 Task: Create in the project Bullseye in Backlog an issue 'Upgrade the content delivery and caching mechanisms of a web application to improve content delivery speed and reliability', assign it to team member softage.4@softage.net and change the status to IN PROGRESS. Create in the project Bullseye in Backlog an issue 'Create a new online platform for online gardening courses with advanced gardening tools and community features', assign it to team member softage.1@softage.net and change the status to IN PROGRESS
Action: Mouse moved to (230, 67)
Screenshot: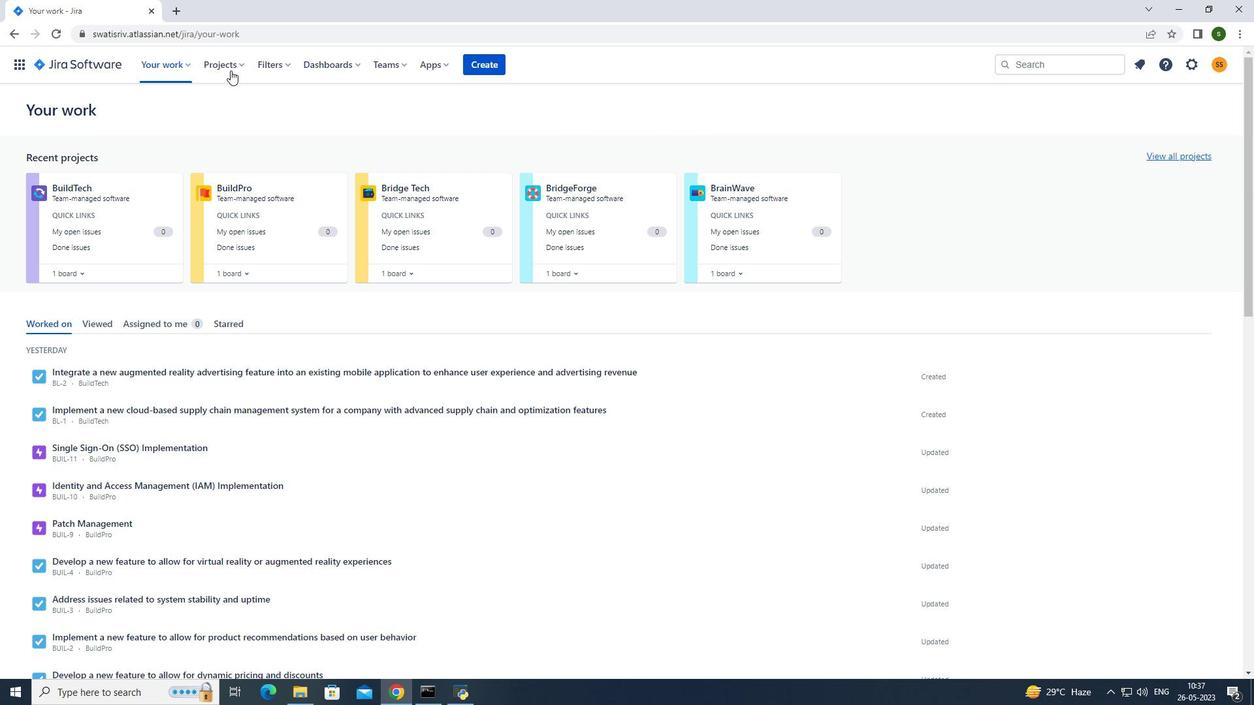 
Action: Mouse pressed left at (230, 67)
Screenshot: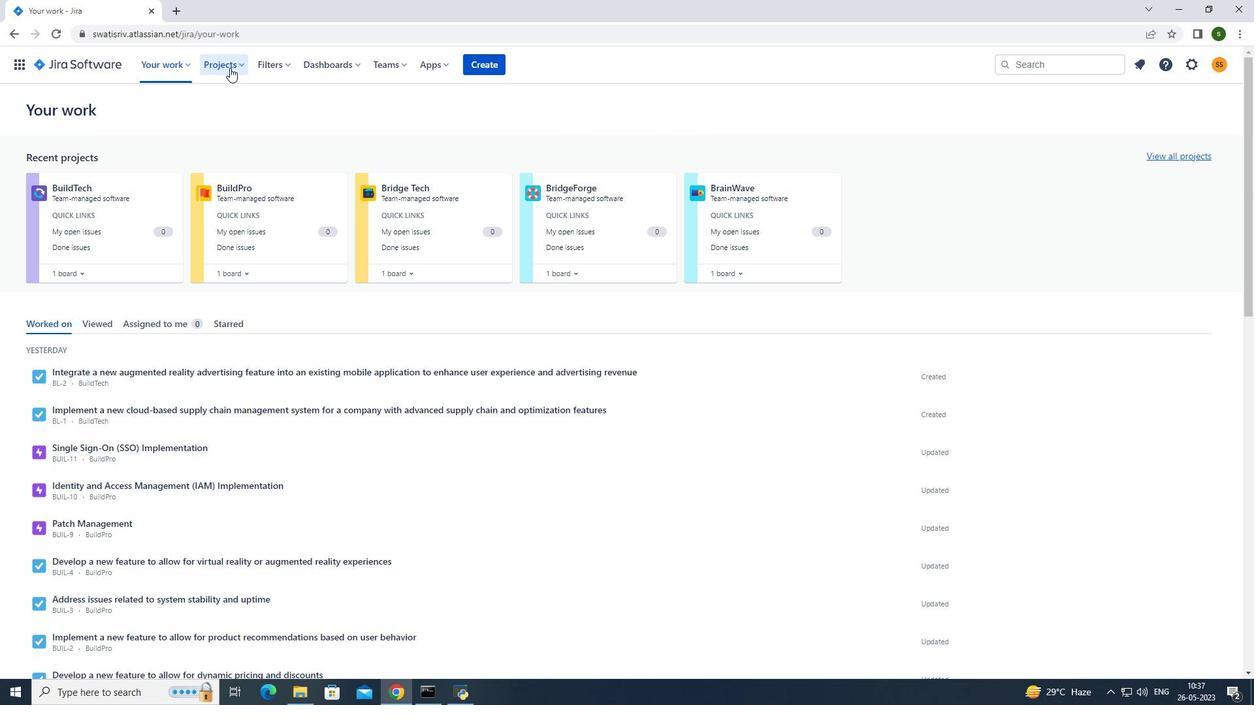 
Action: Mouse moved to (285, 126)
Screenshot: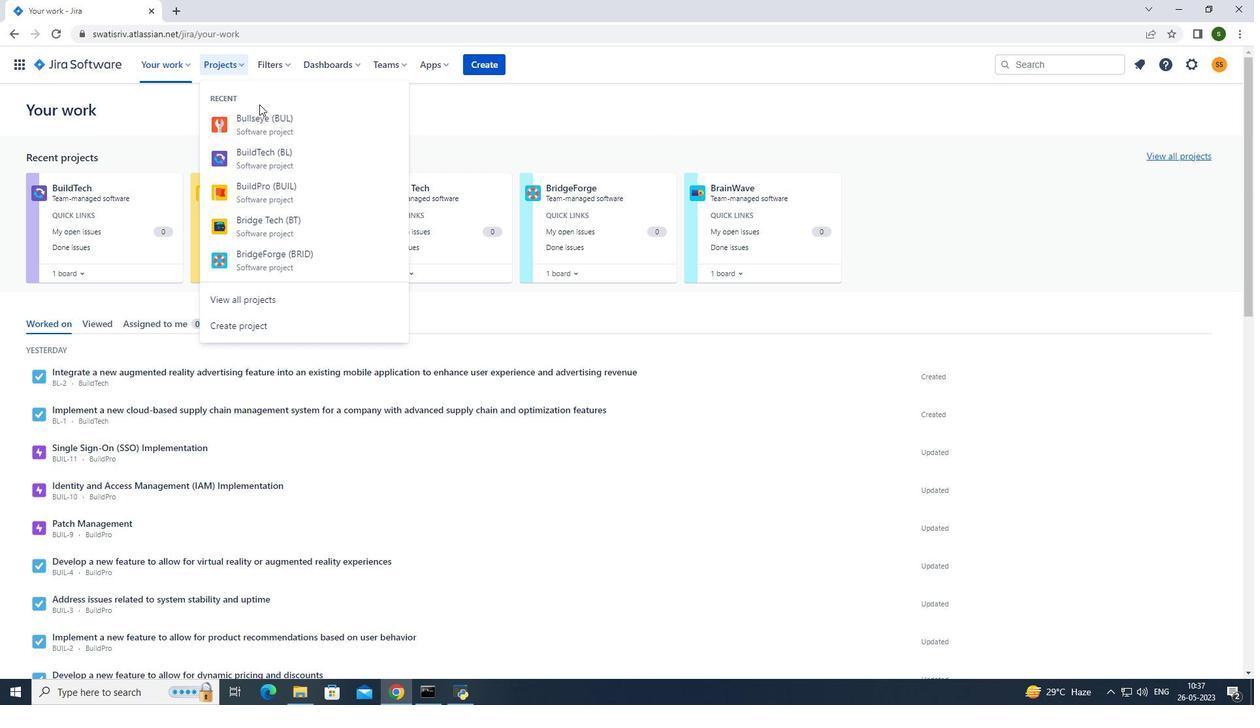 
Action: Mouse pressed left at (285, 126)
Screenshot: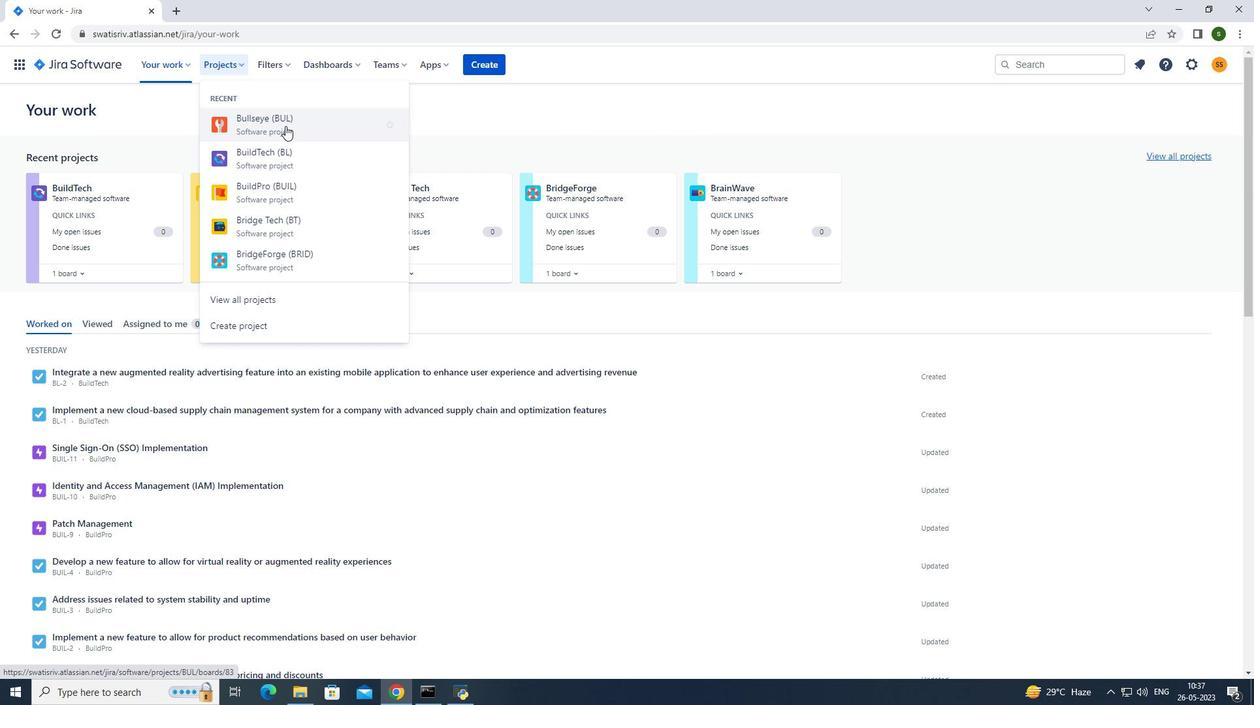 
Action: Mouse moved to (273, 445)
Screenshot: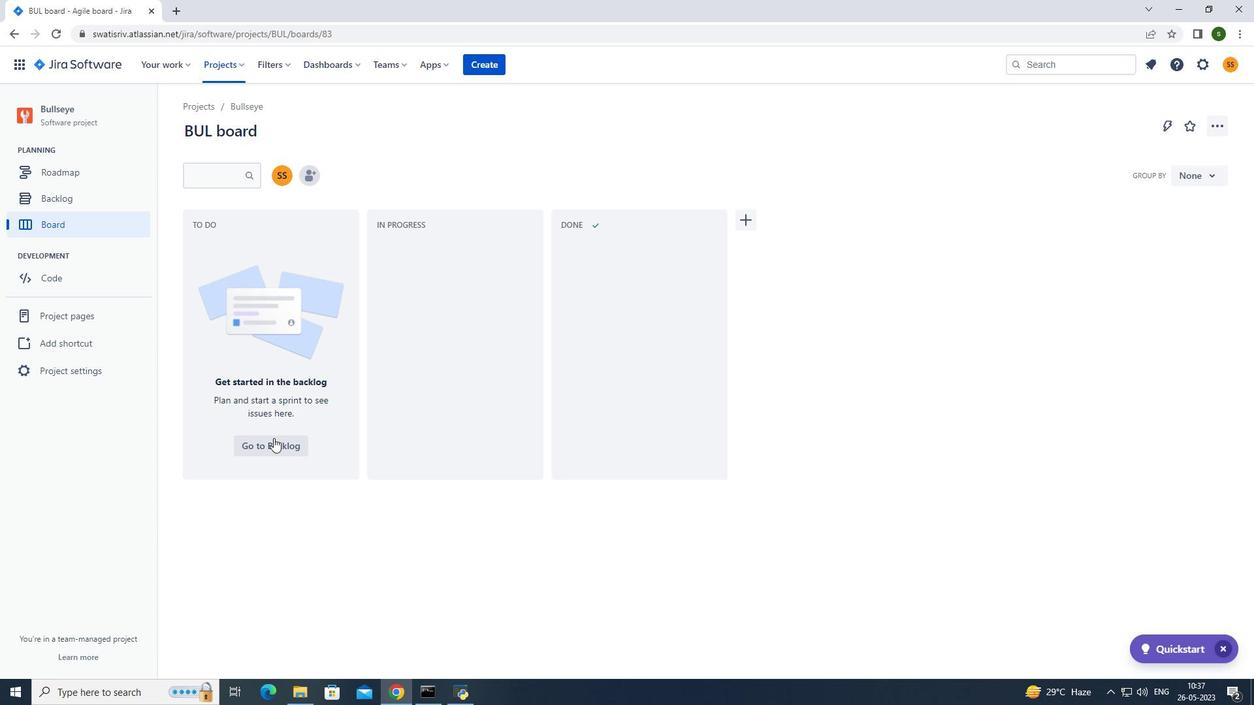 
Action: Mouse pressed left at (273, 445)
Screenshot: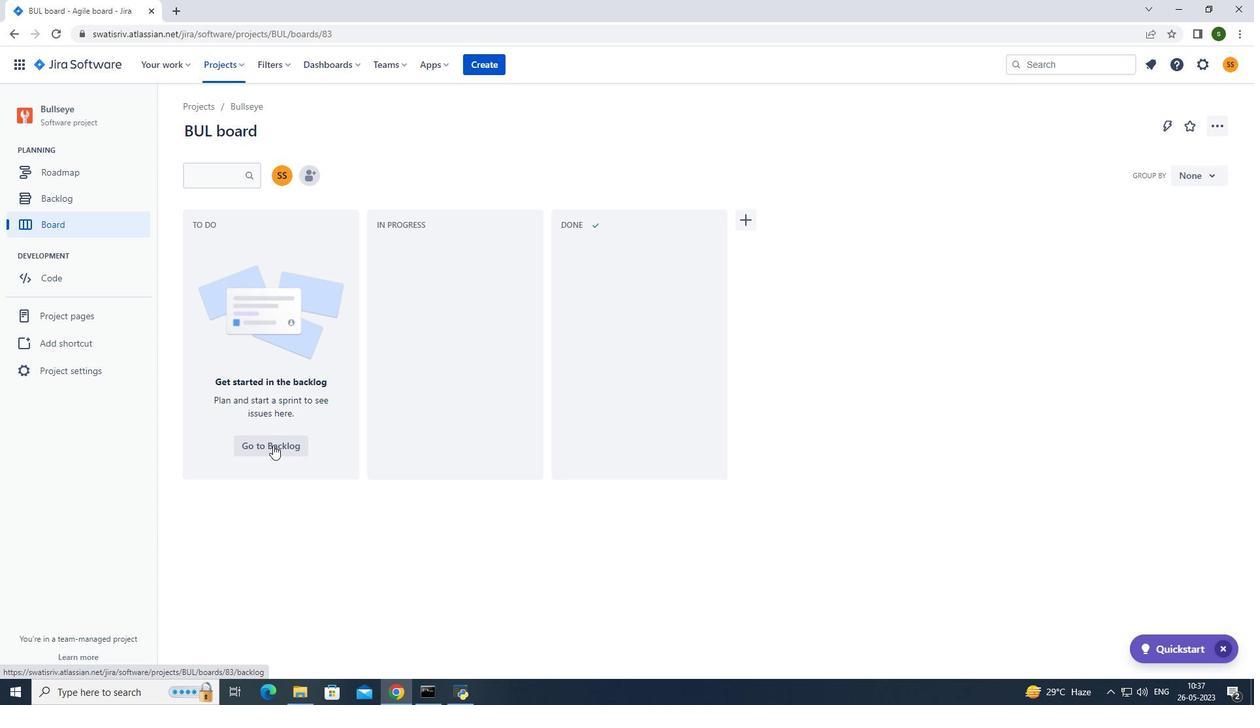 
Action: Mouse moved to (229, 288)
Screenshot: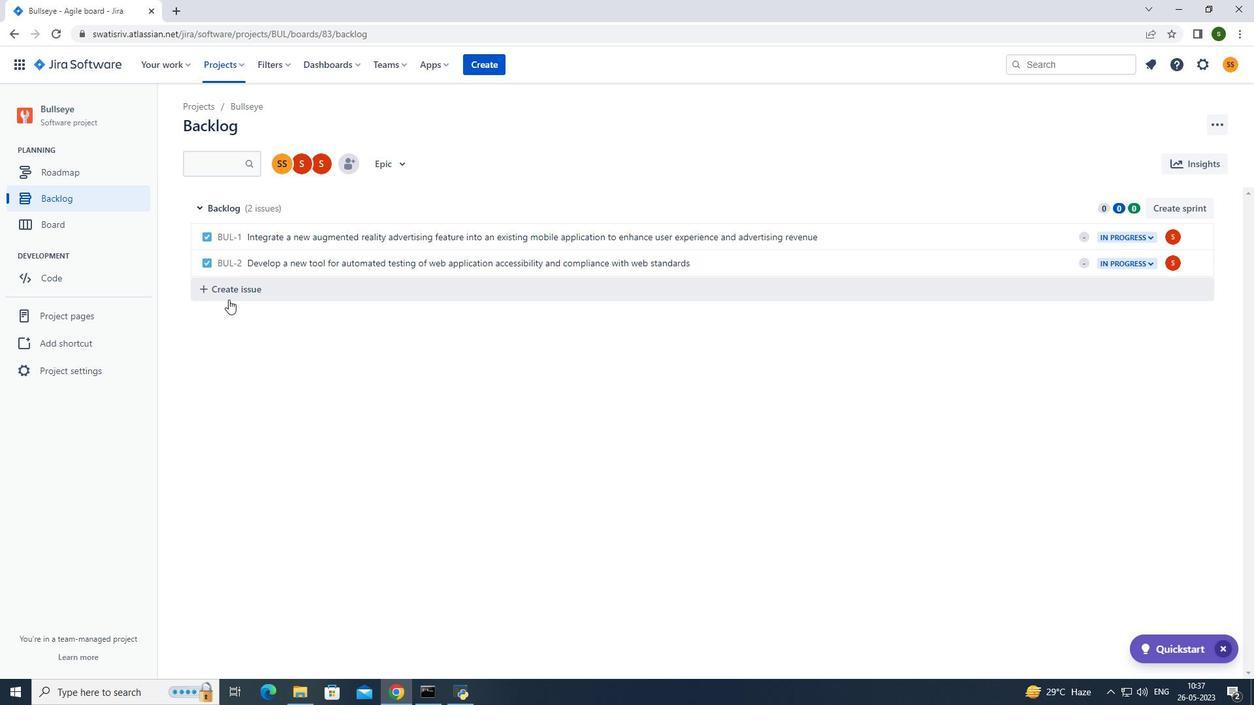 
Action: Mouse pressed left at (229, 288)
Screenshot: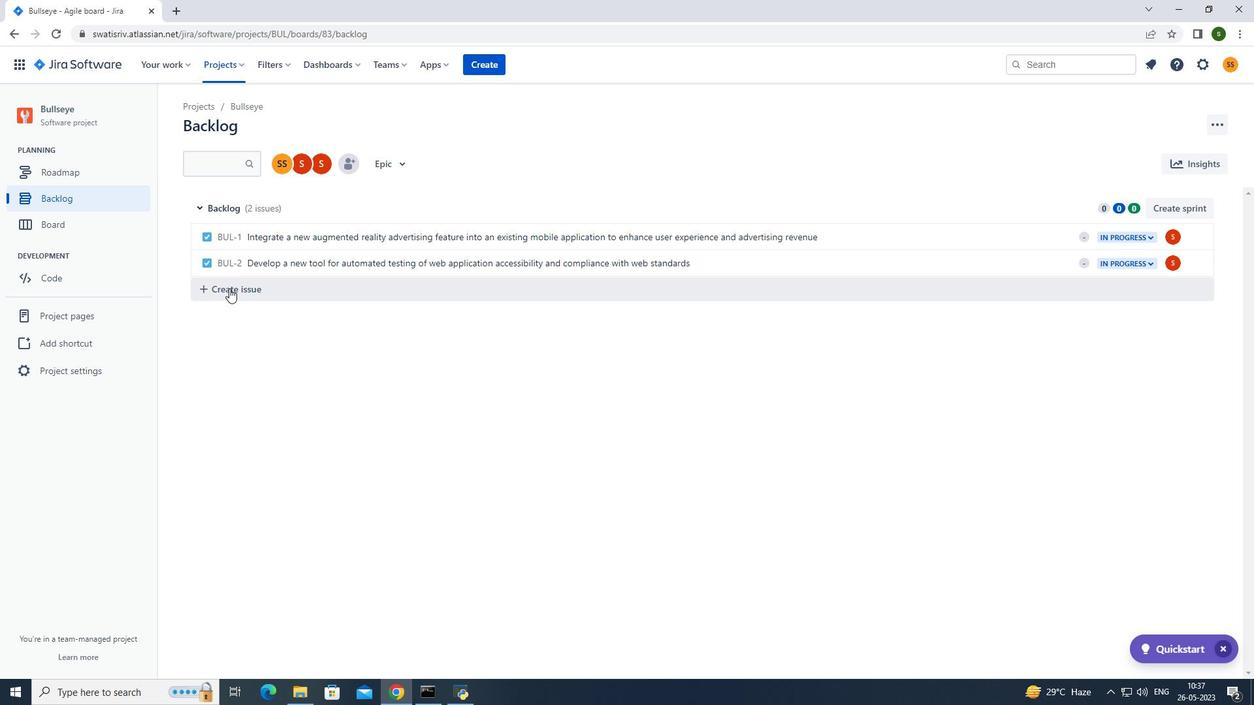 
Action: Mouse moved to (269, 288)
Screenshot: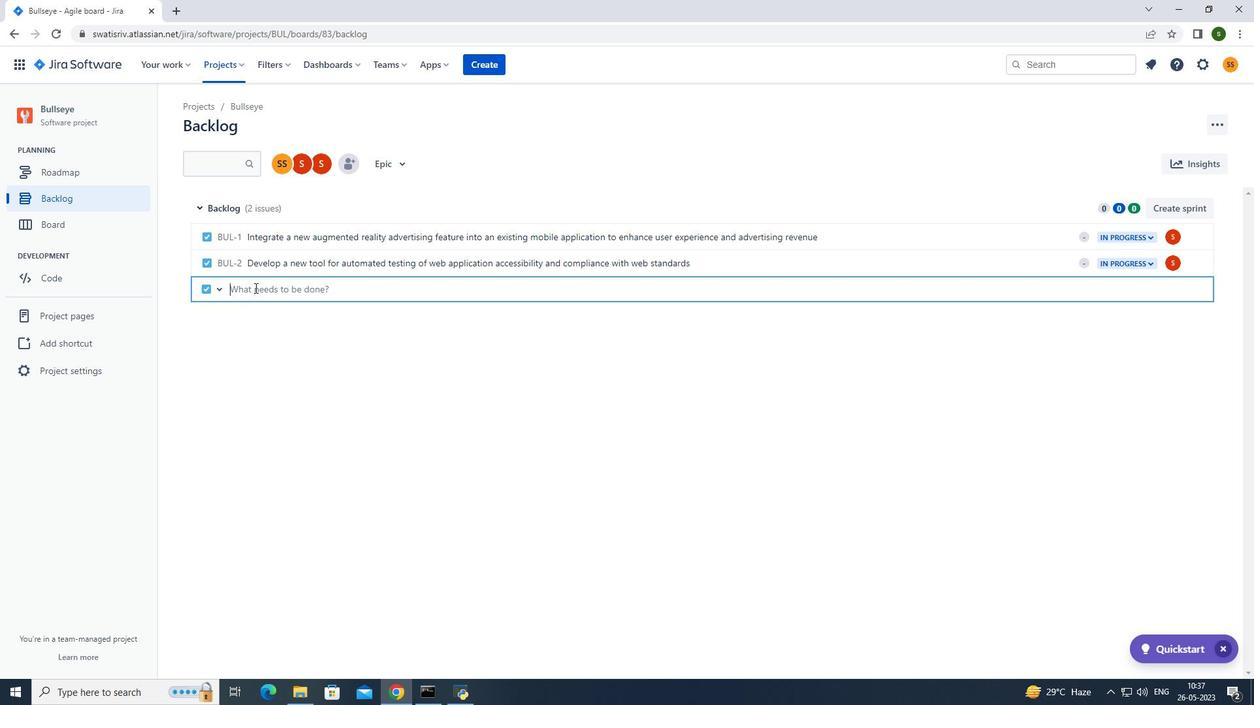 
Action: Key pressed <Key.caps_lock>U<Key.caps_lock>pgrade<Key.space>the<Key.space>content<Key.space>delivery<Key.space>and<Key.space>caching<Key.space>mechanisms<Key.space>of<Key.space>a<Key.space>web<Key.space>application<Key.space>to<Key.space>improve<Key.space>content<Key.space>delivery<Key.space>speed<Key.space>and<Key.space>reliability<Key.enter>
Screenshot: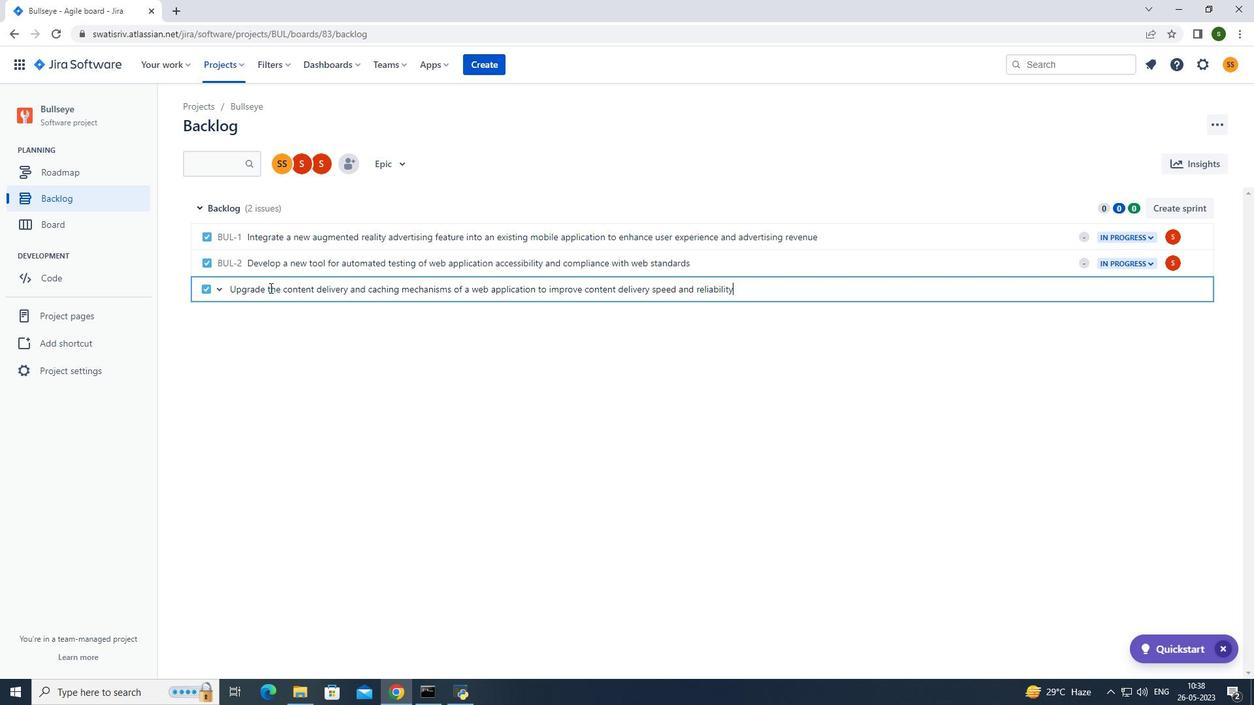 
Action: Mouse moved to (1167, 287)
Screenshot: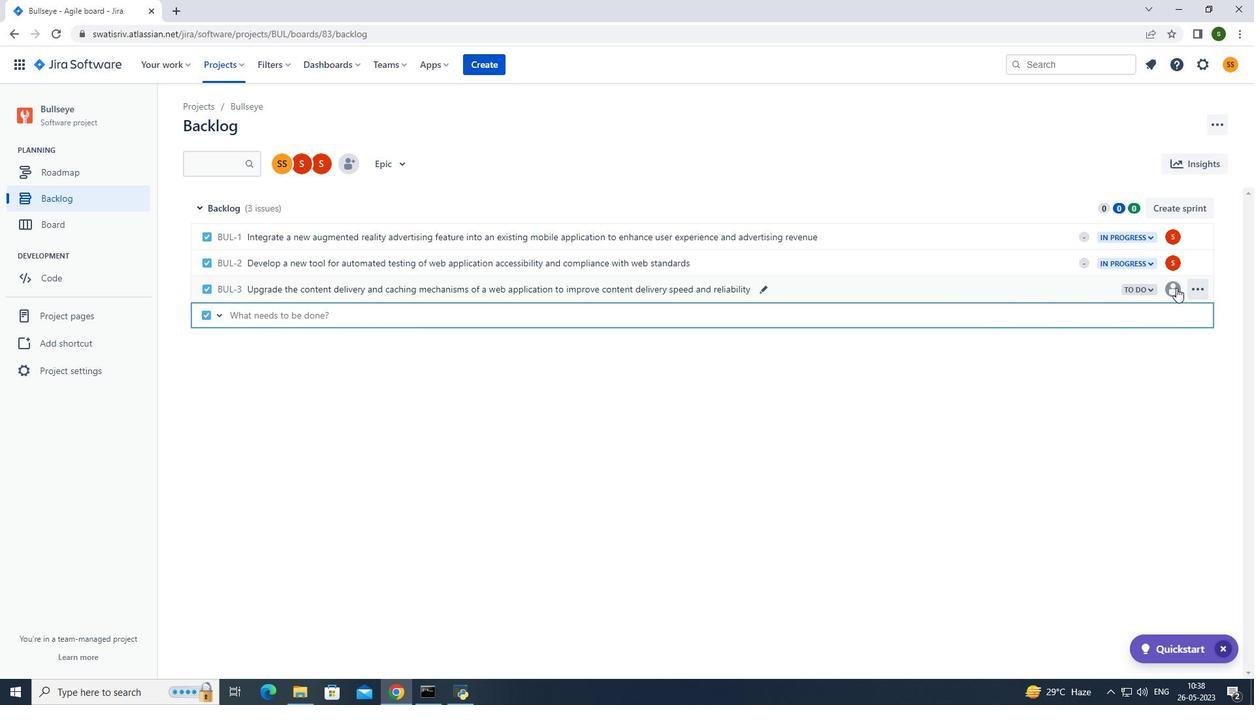 
Action: Mouse pressed left at (1167, 287)
Screenshot: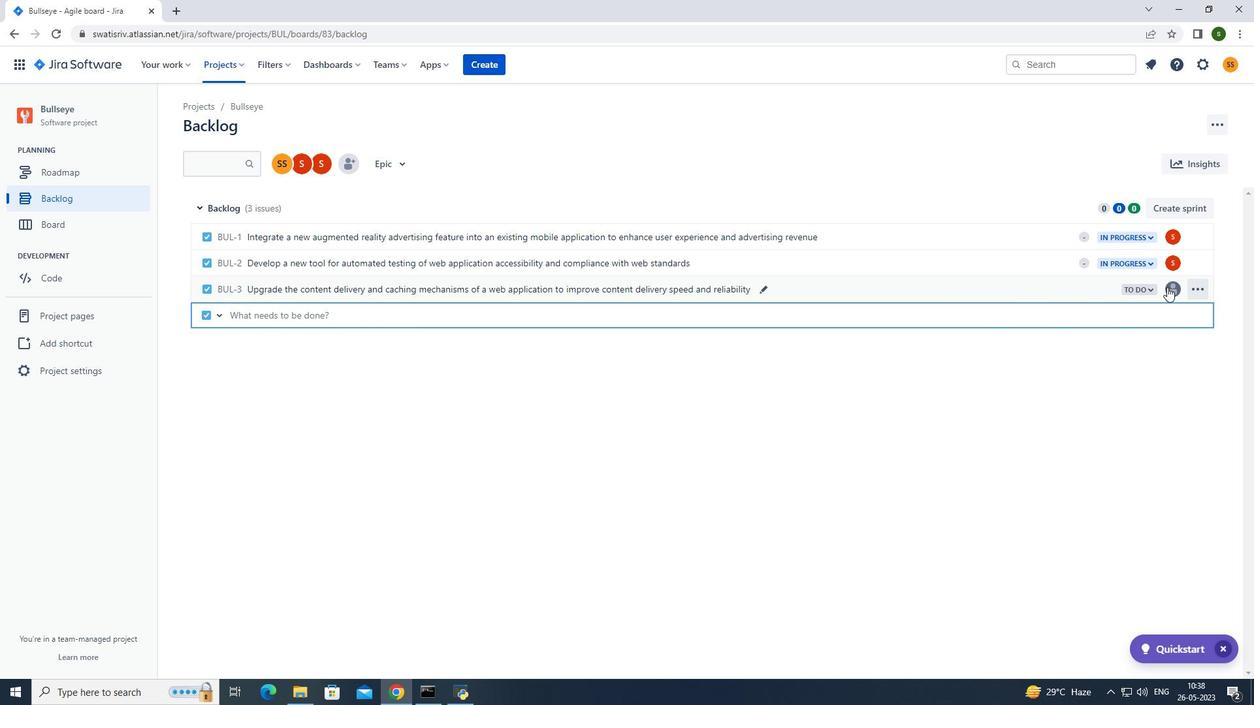 
Action: Mouse moved to (1068, 315)
Screenshot: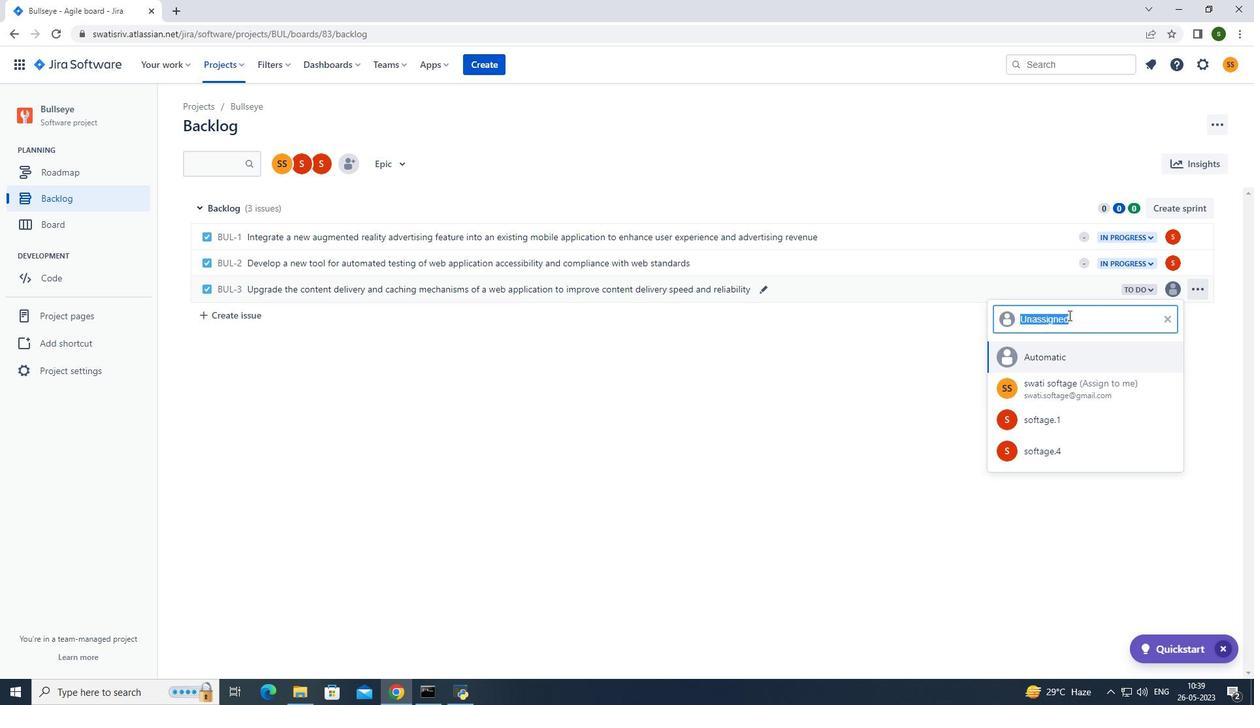 
Action: Key pressed softage.4<Key.shift>@softage.net
Screenshot: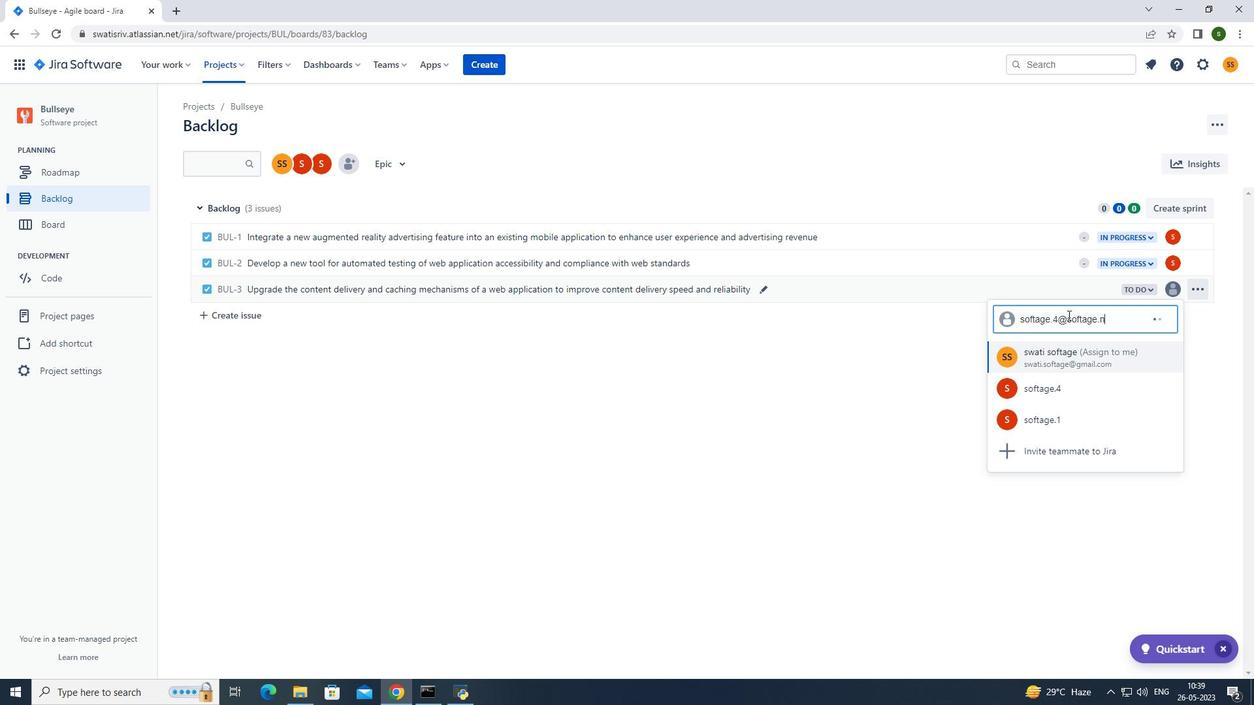 
Action: Mouse moved to (1084, 360)
Screenshot: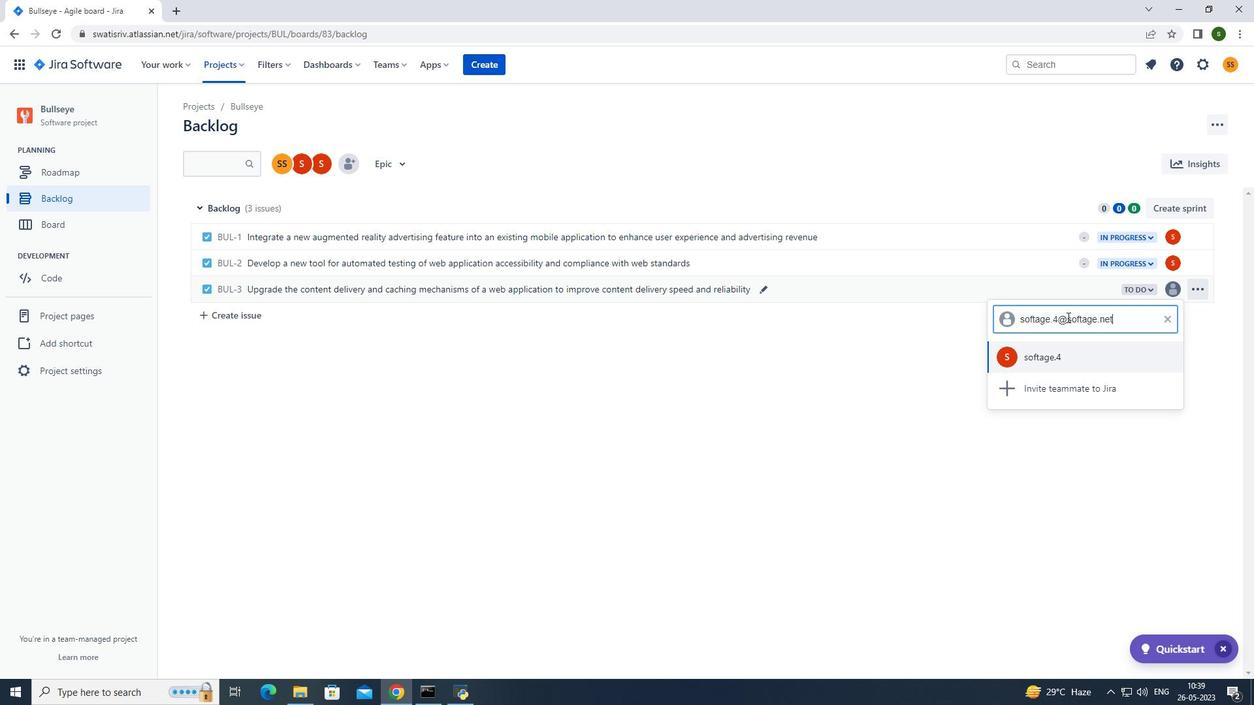 
Action: Mouse pressed left at (1084, 360)
Screenshot: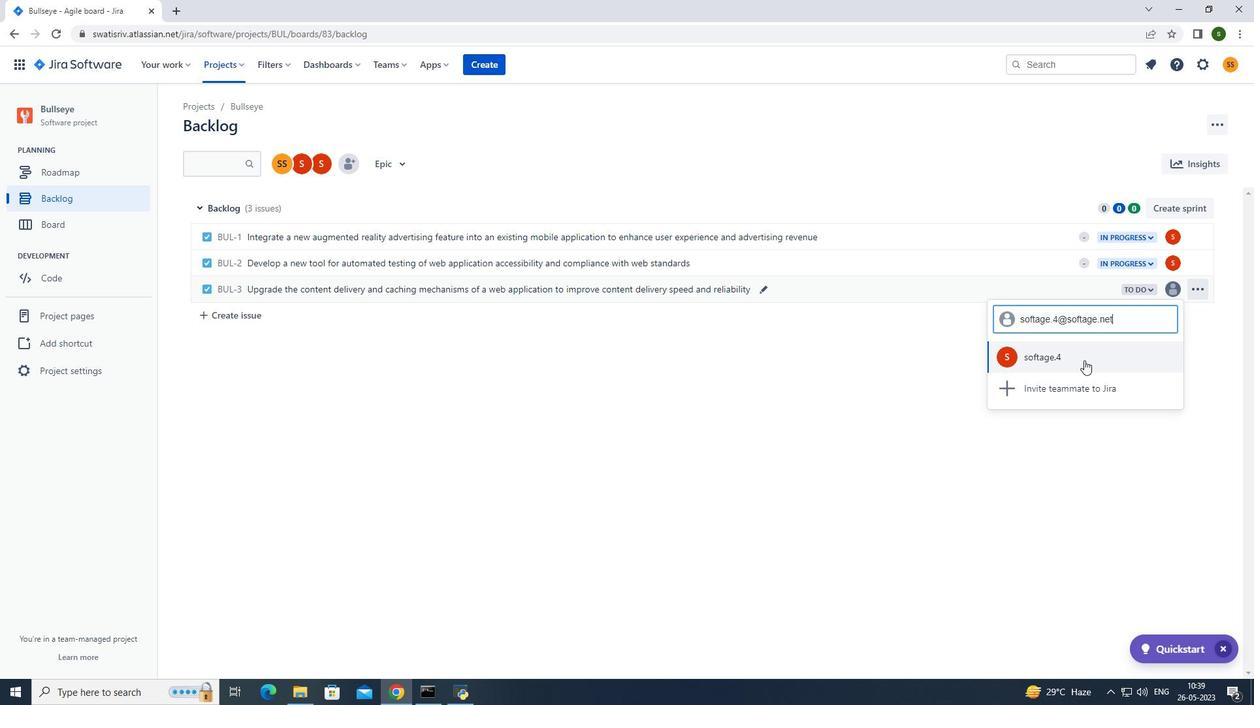 
Action: Mouse moved to (238, 66)
Screenshot: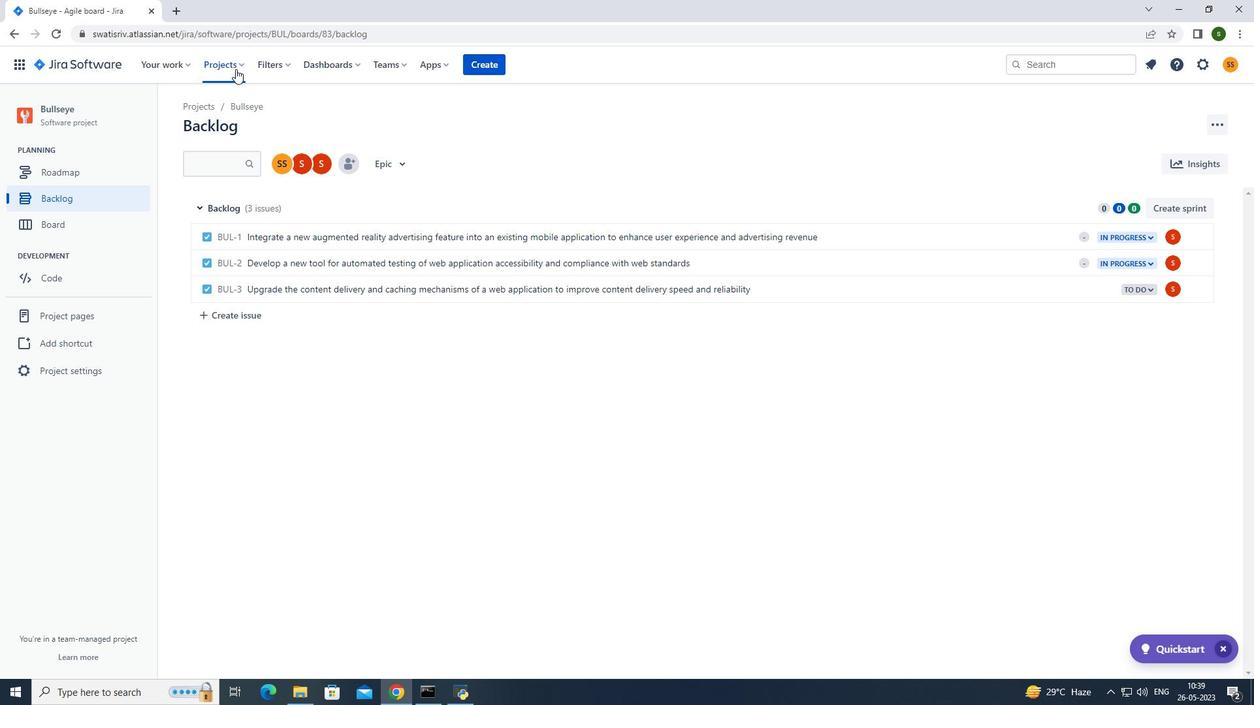 
Action: Mouse pressed left at (238, 66)
Screenshot: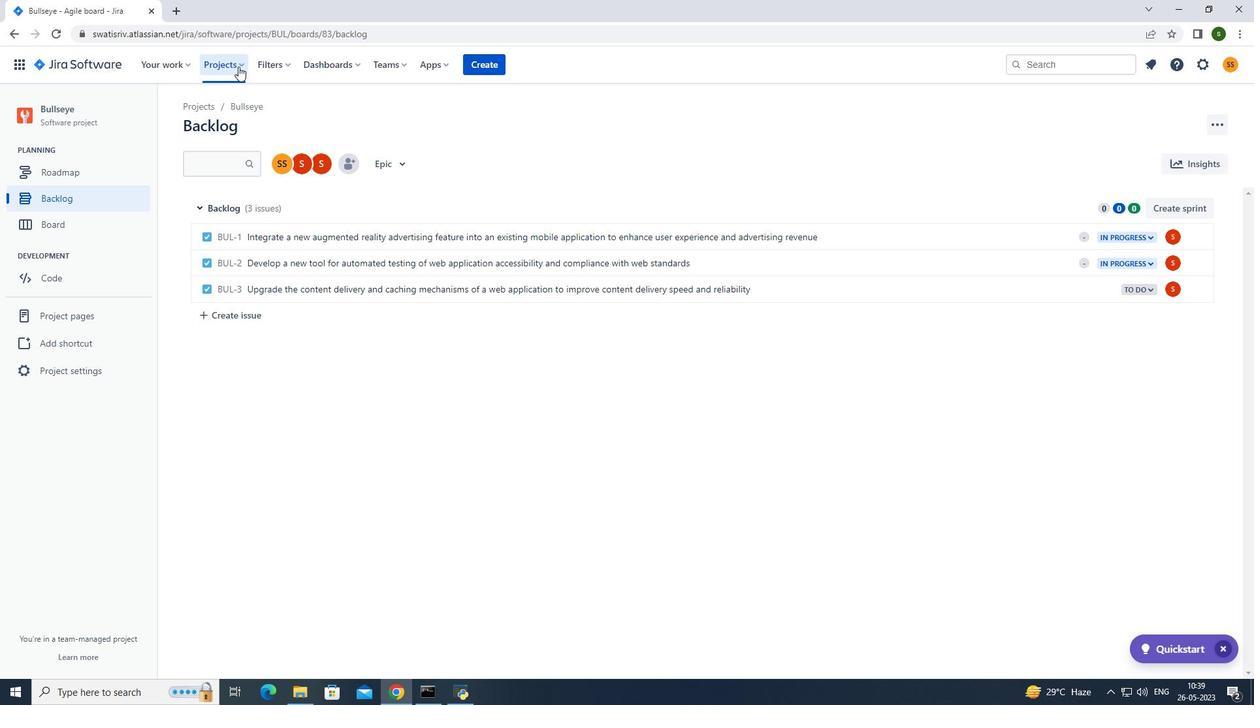 
Action: Mouse moved to (255, 121)
Screenshot: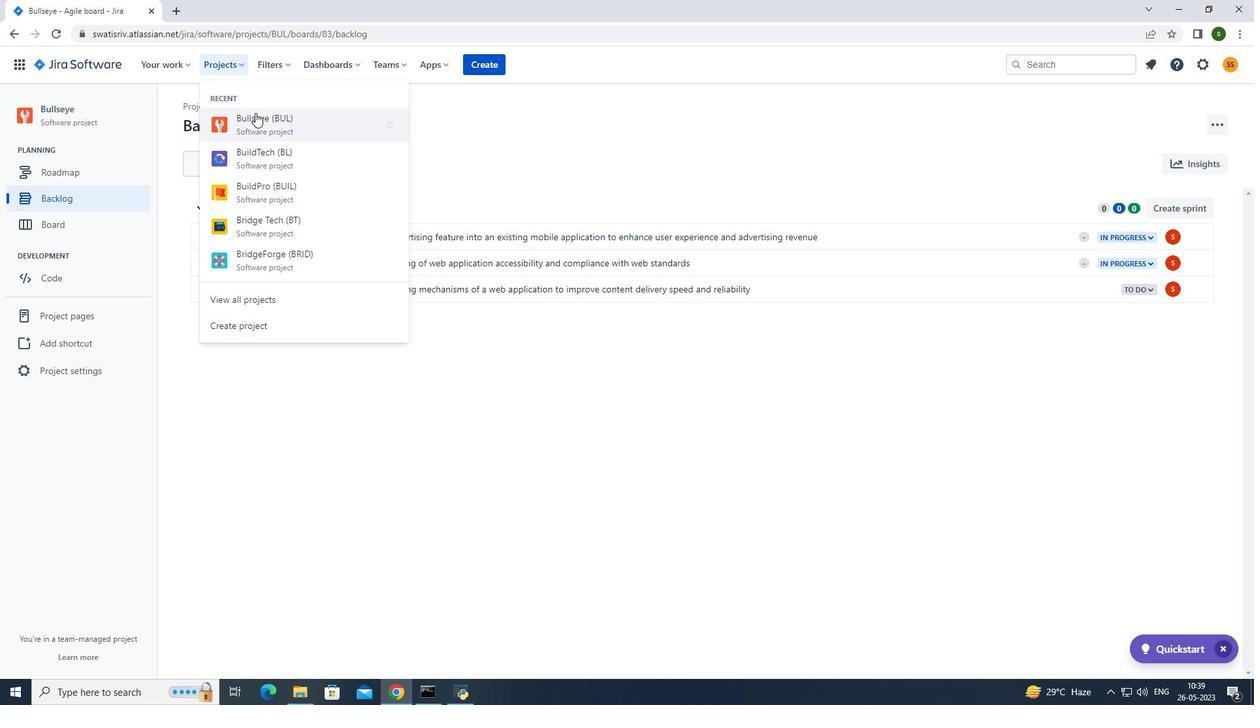 
Action: Mouse pressed left at (255, 121)
Screenshot: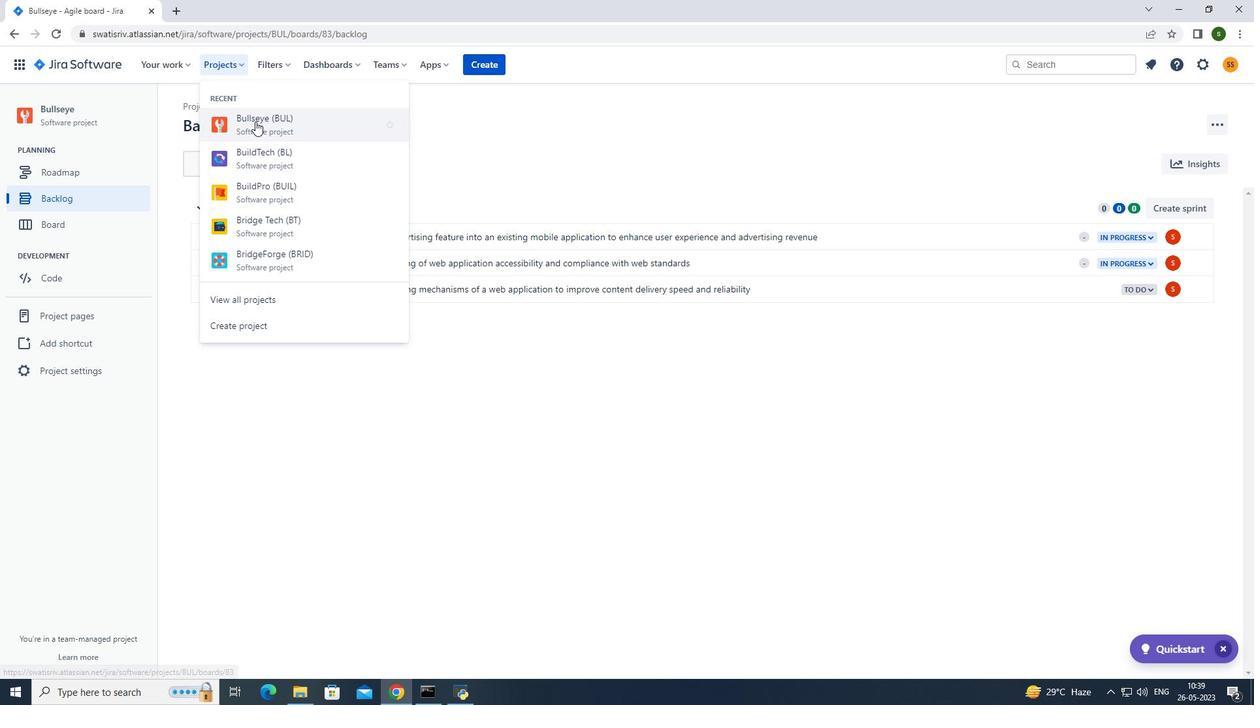 
Action: Mouse moved to (119, 192)
Screenshot: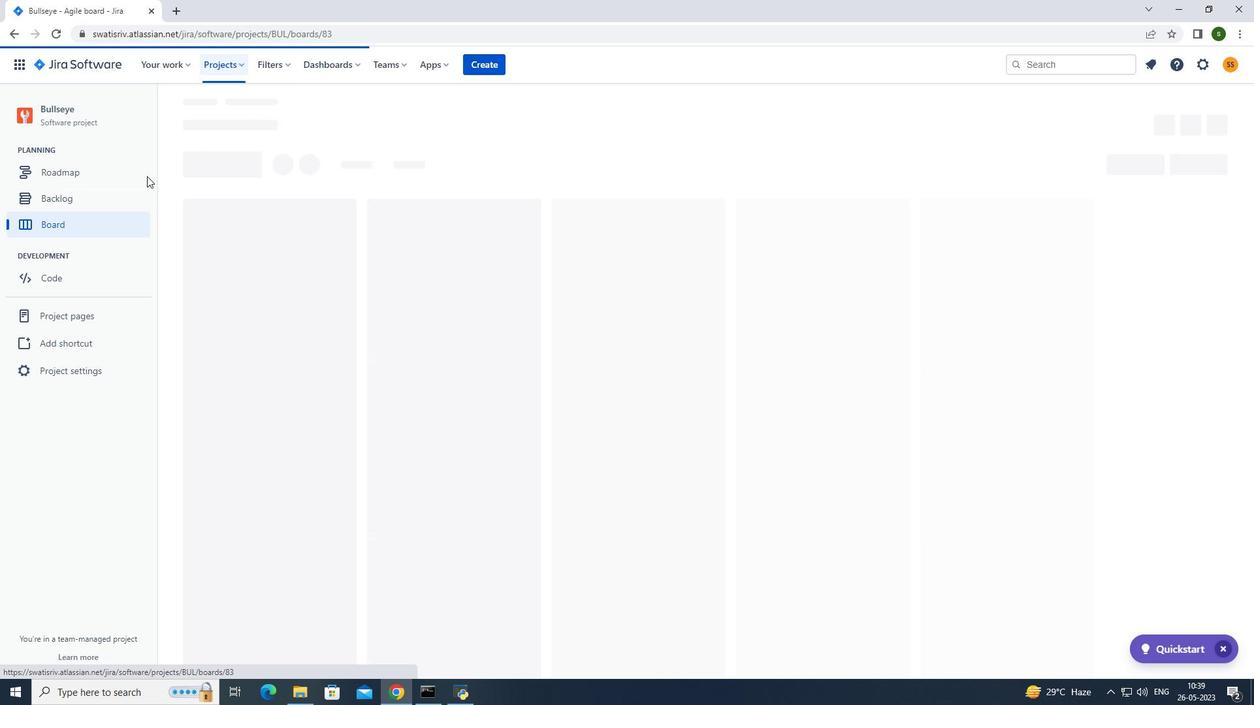 
Action: Mouse pressed left at (119, 192)
Screenshot: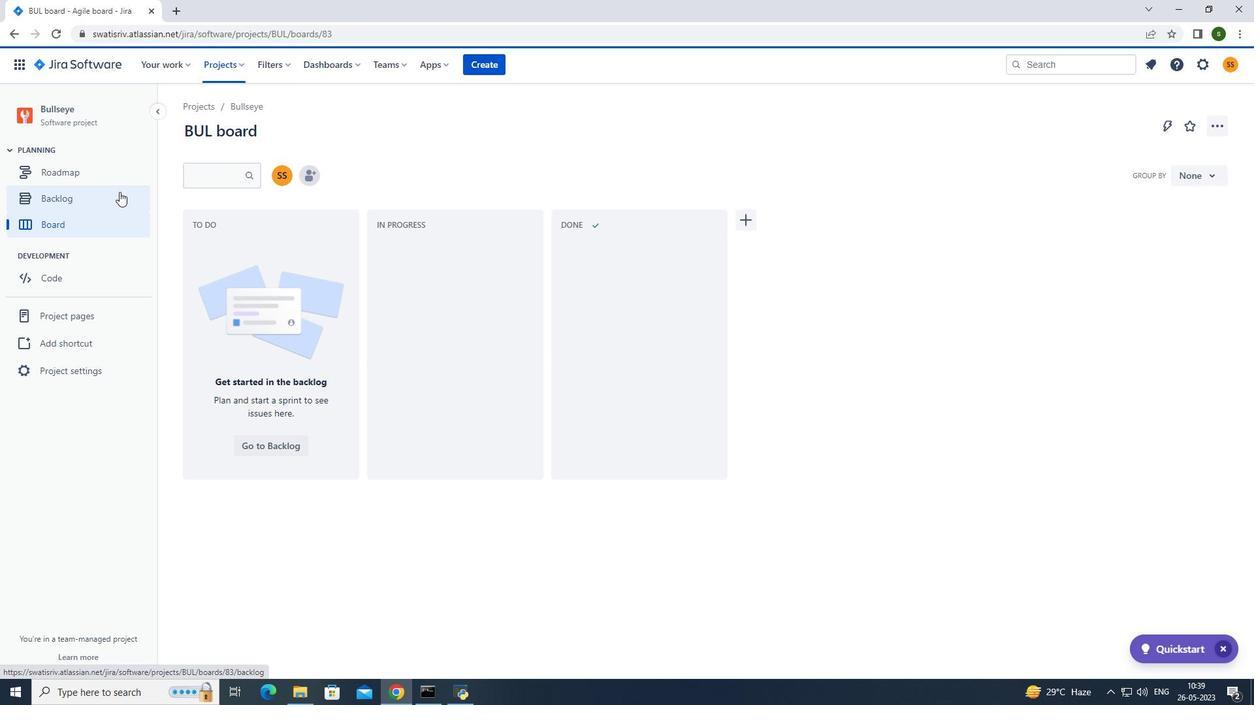 
Action: Mouse moved to (256, 319)
Screenshot: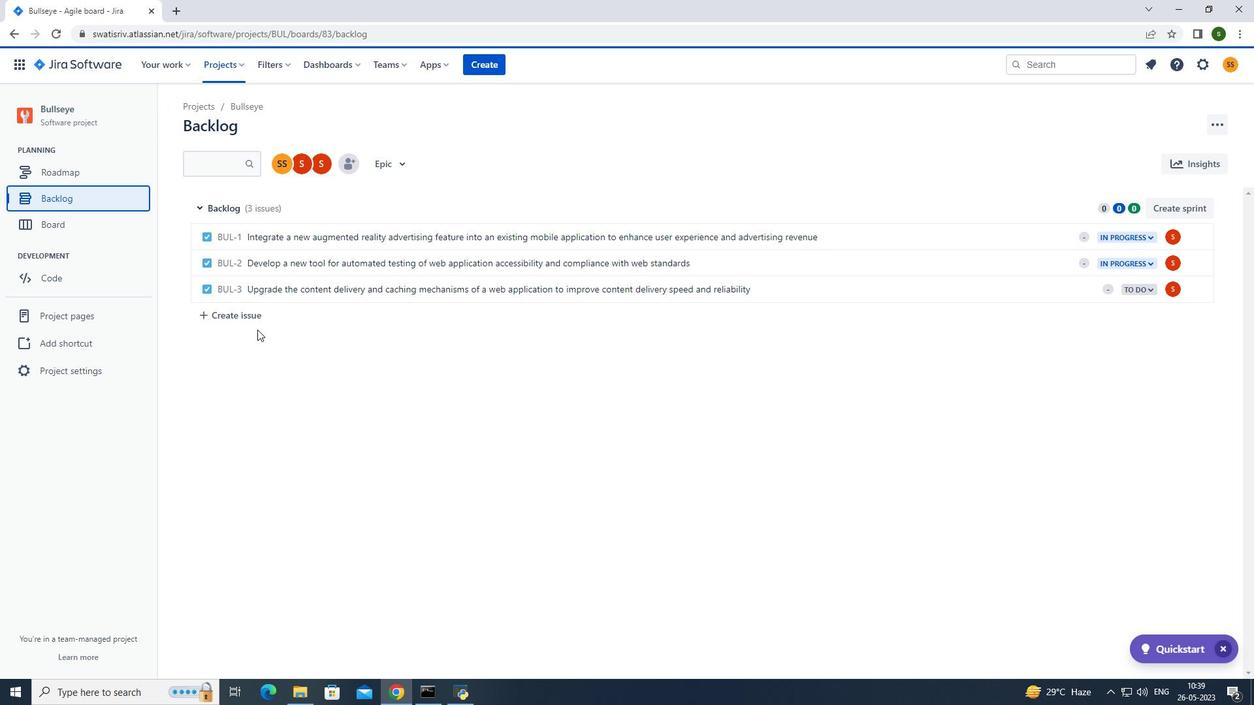 
Action: Mouse pressed left at (256, 319)
Screenshot: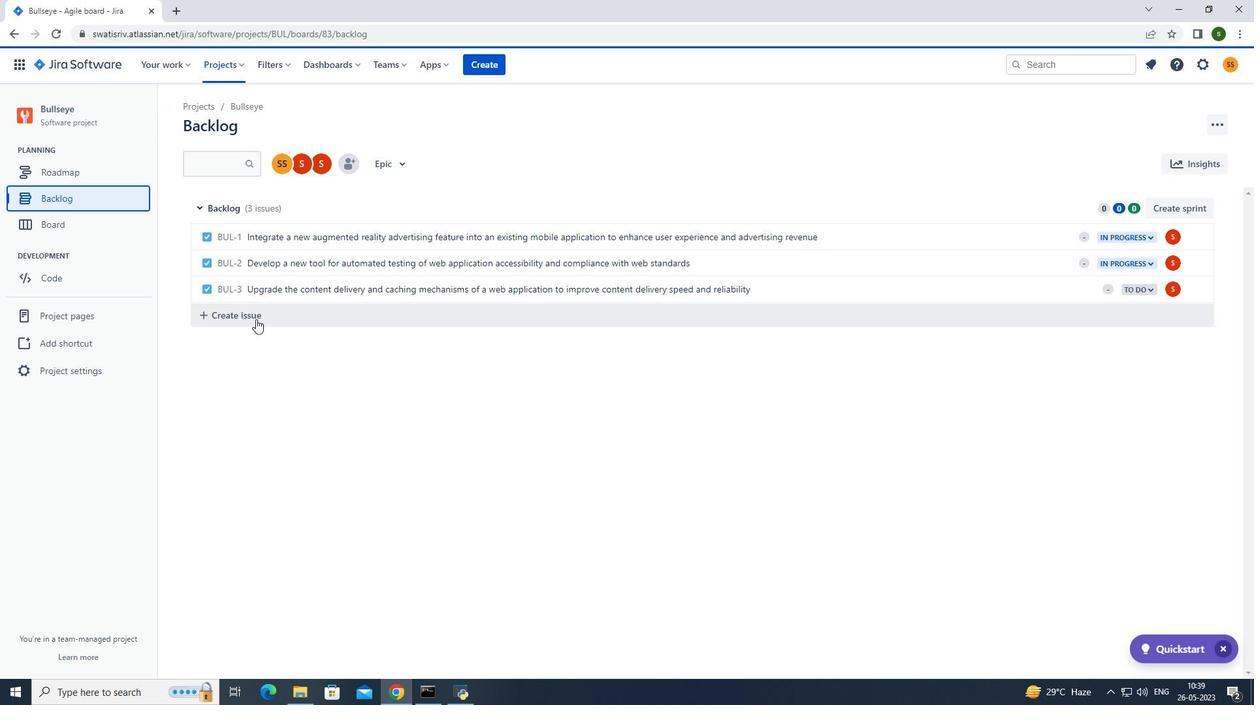 
Action: Mouse moved to (298, 317)
Screenshot: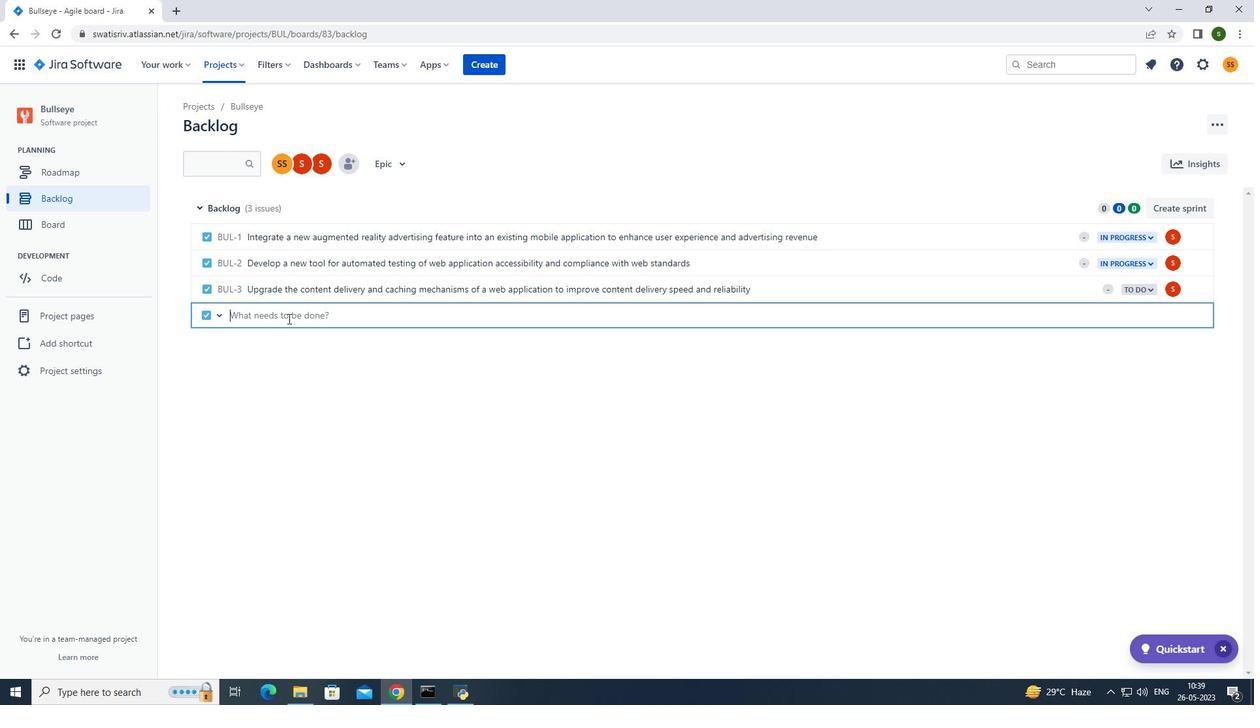 
Action: Mouse pressed left at (298, 317)
Screenshot: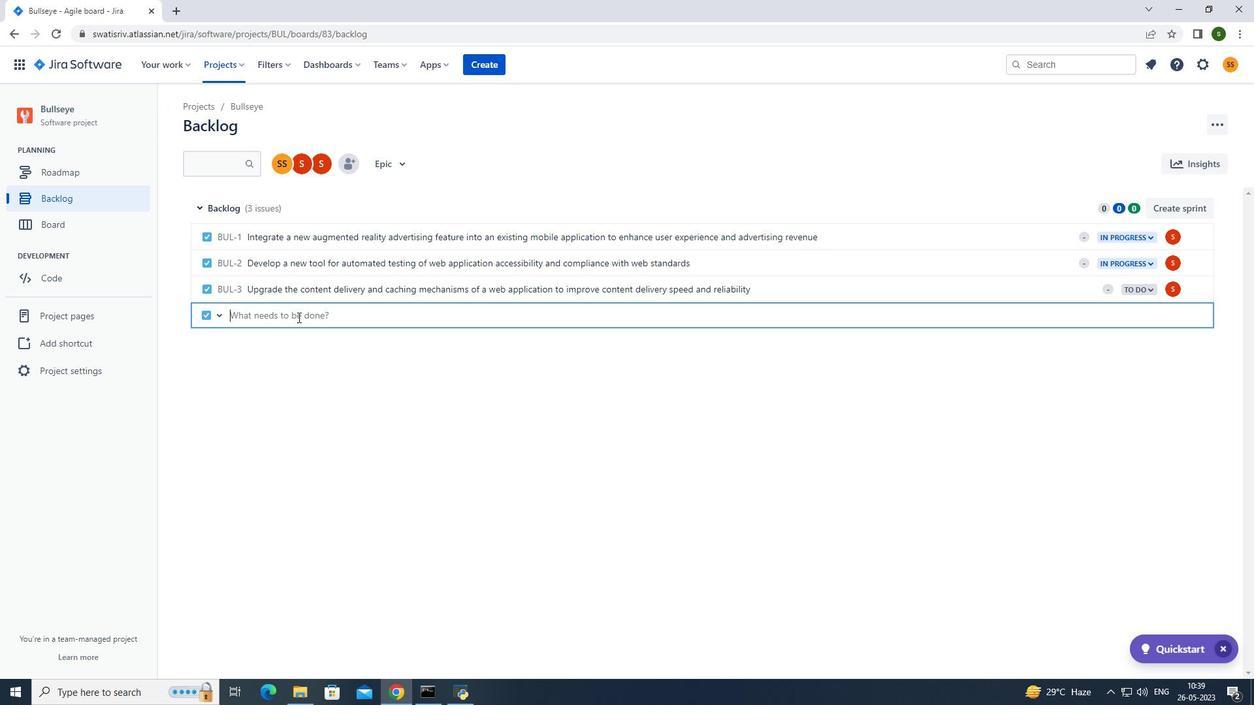 
Action: Mouse moved to (295, 318)
Screenshot: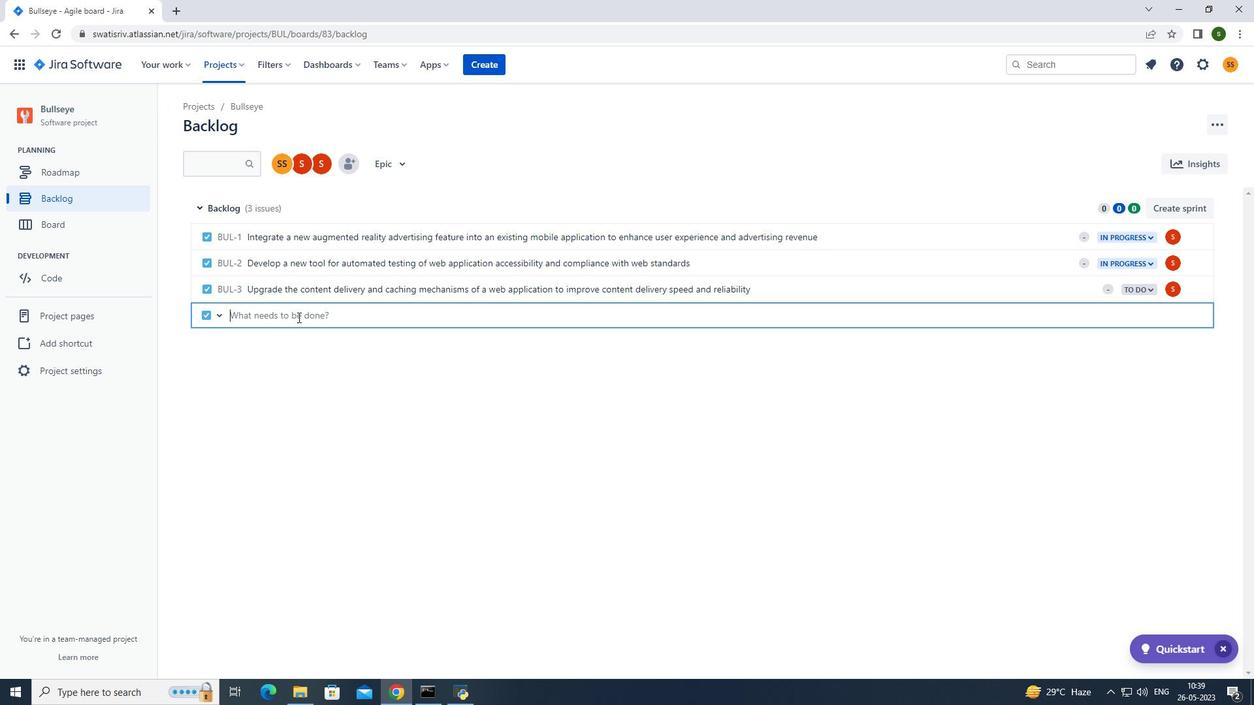 
Action: Key pressed <Key.caps_lock>C<Key.caps_lock>reate<Key.space>a<Key.space>new<Key.space>online<Key.space>platform<Key.space>for<Key.space>online<Key.space>gardening<Key.space>courses<Key.space>with<Key.space>advanced<Key.space>gardening<Key.space>tools<Key.space>and<Key.space>community<Key.space>features<Key.enter>
Screenshot: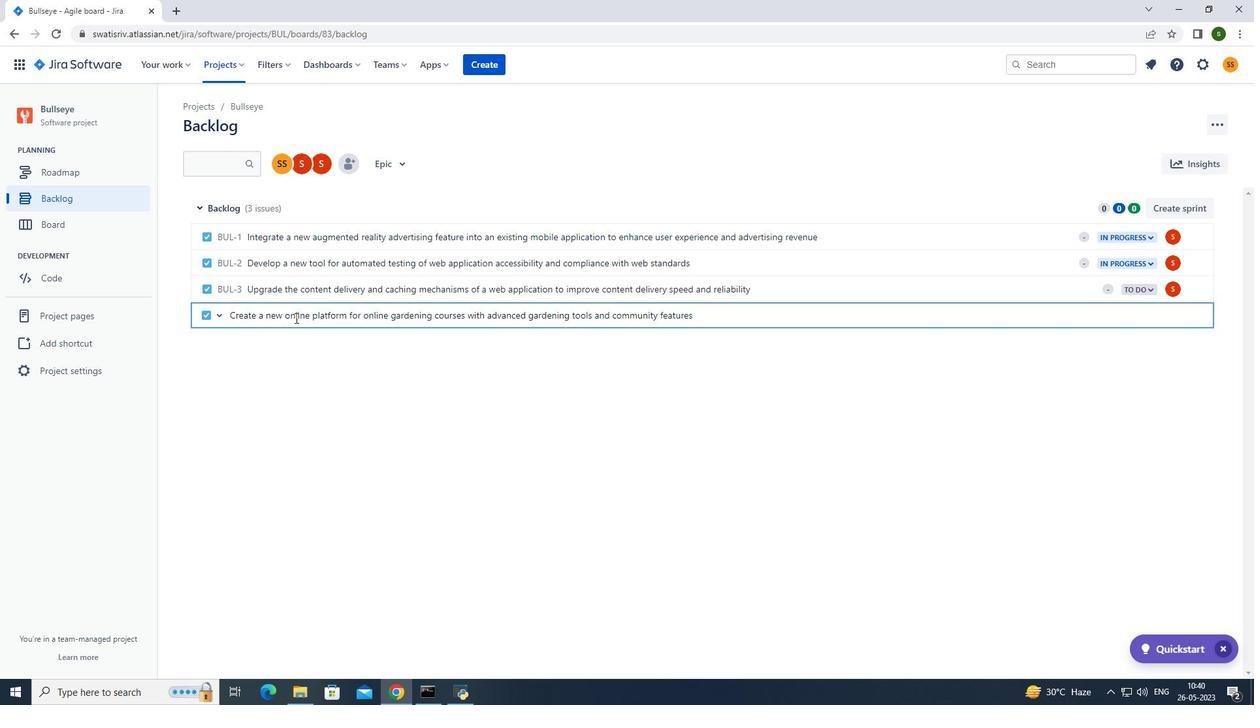 
Action: Mouse moved to (1170, 311)
Screenshot: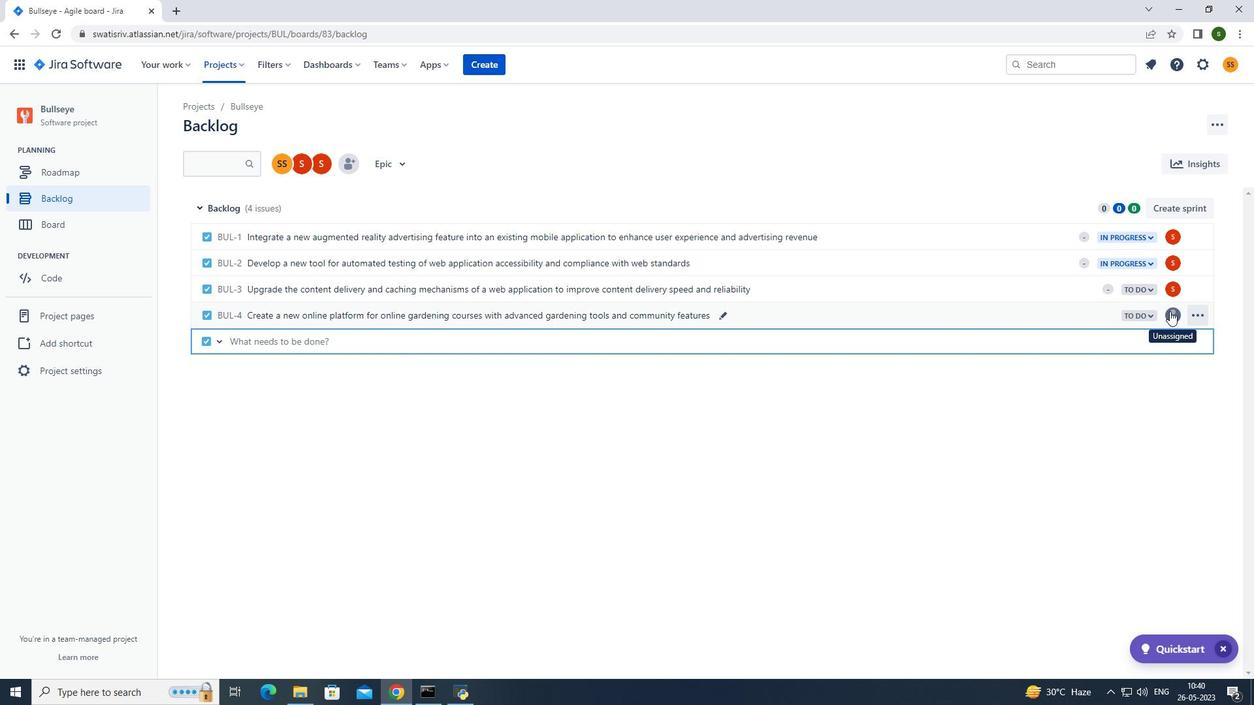 
Action: Mouse pressed left at (1170, 311)
Screenshot: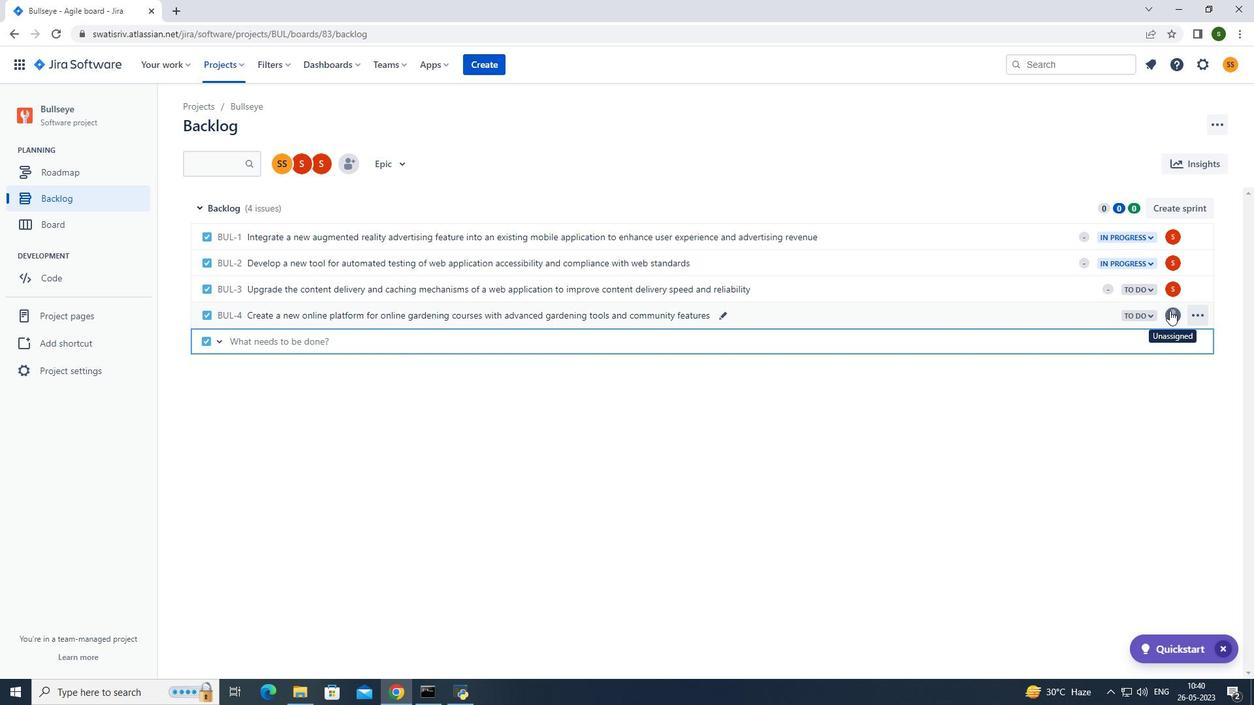 
Action: Mouse moved to (1107, 343)
Screenshot: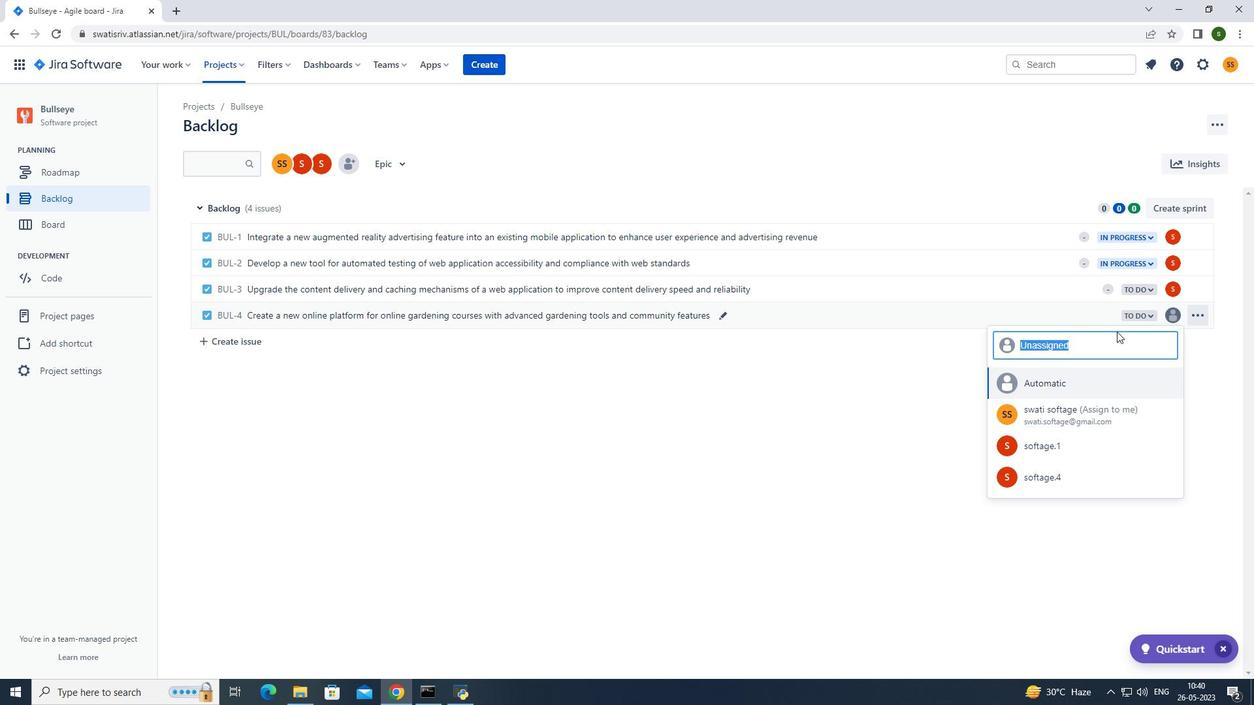 
Action: Key pressed softage.1<Key.shift>@softage.net
Screenshot: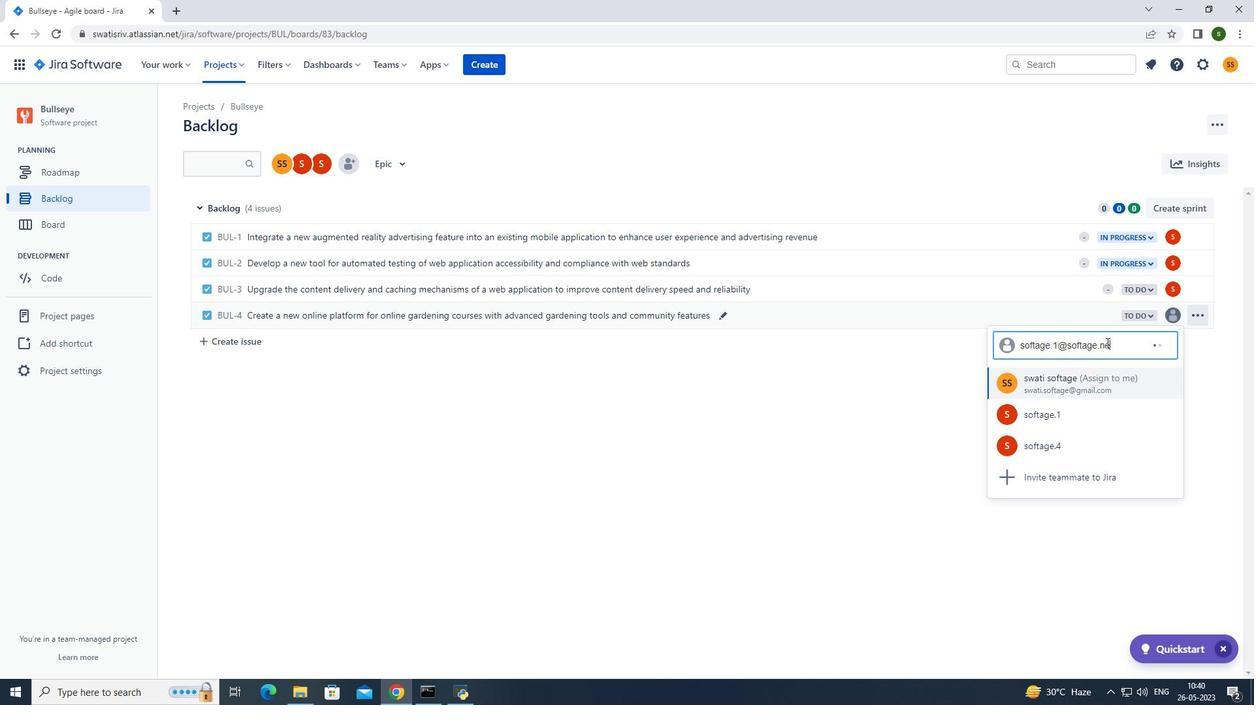 
Action: Mouse moved to (1089, 379)
Screenshot: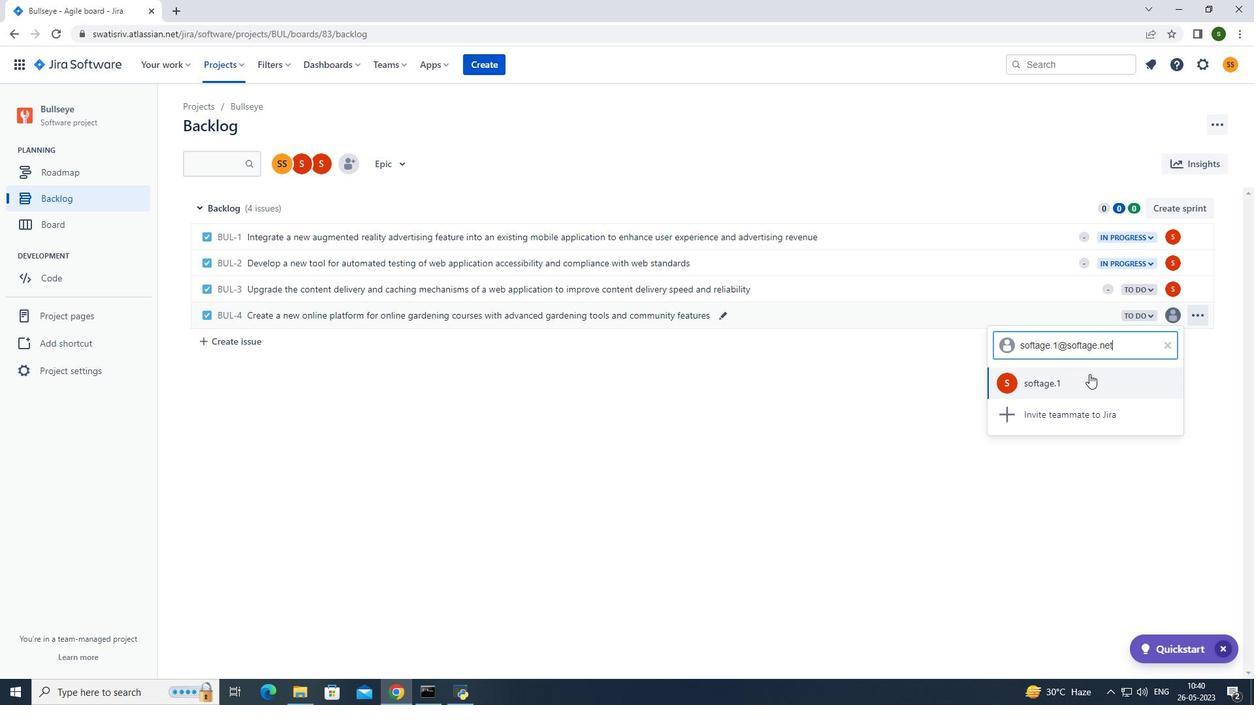 
Action: Mouse pressed left at (1089, 379)
Screenshot: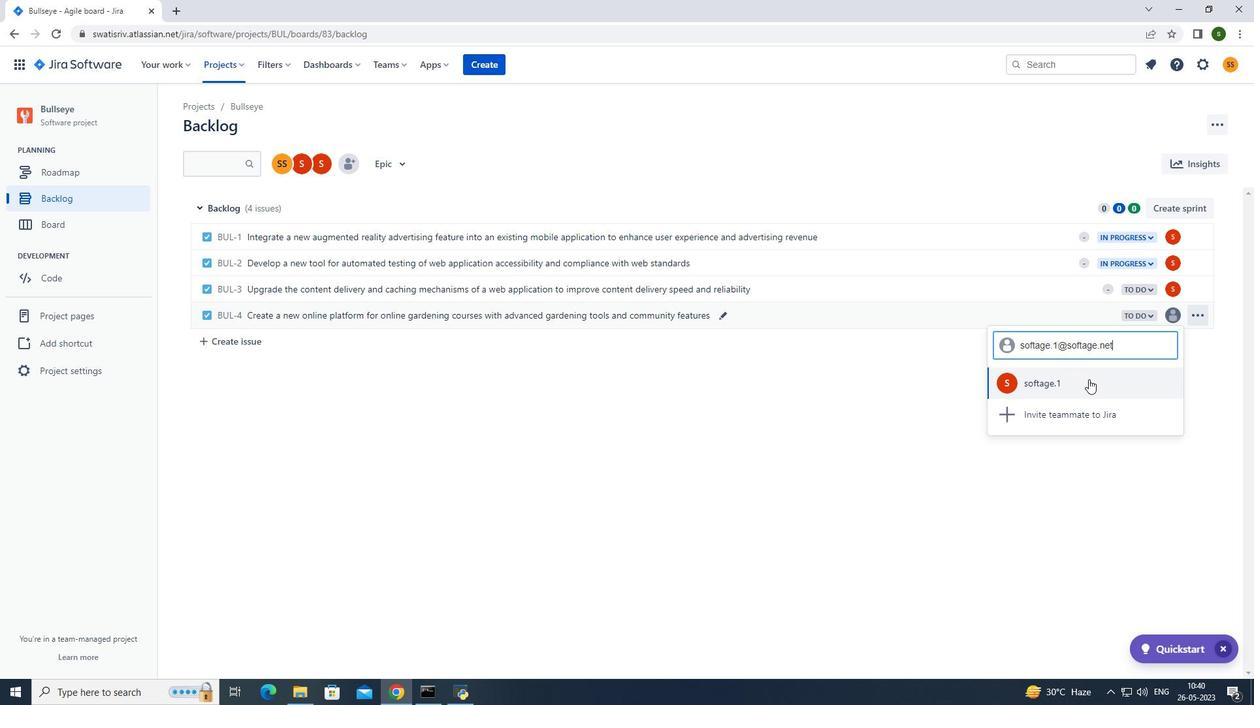 
Action: Mouse moved to (1153, 284)
Screenshot: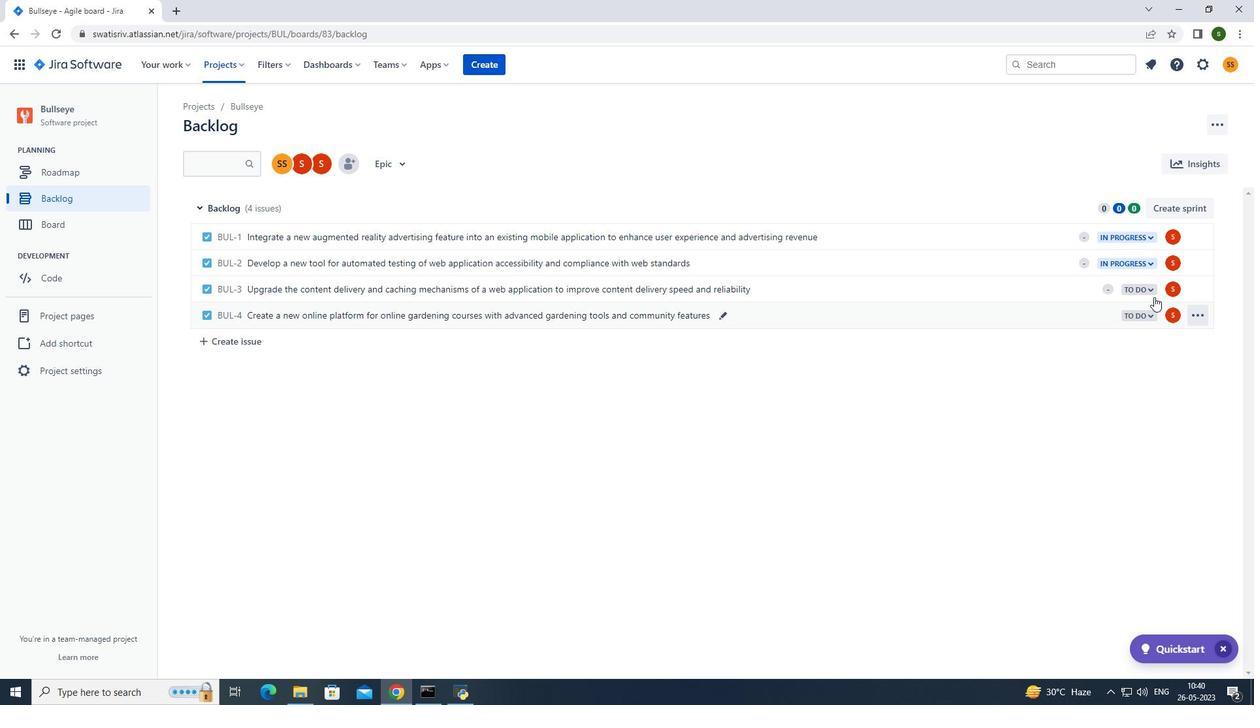 
Action: Mouse pressed left at (1153, 284)
Screenshot: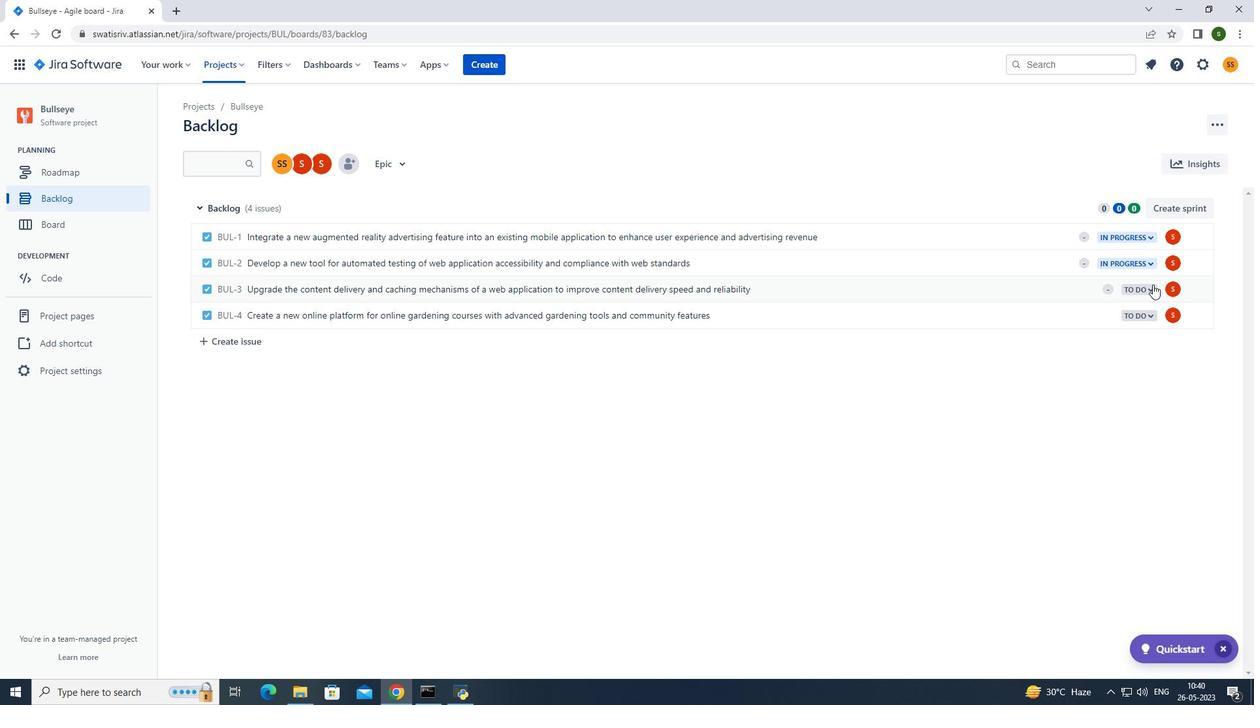 
Action: Mouse moved to (1096, 311)
Screenshot: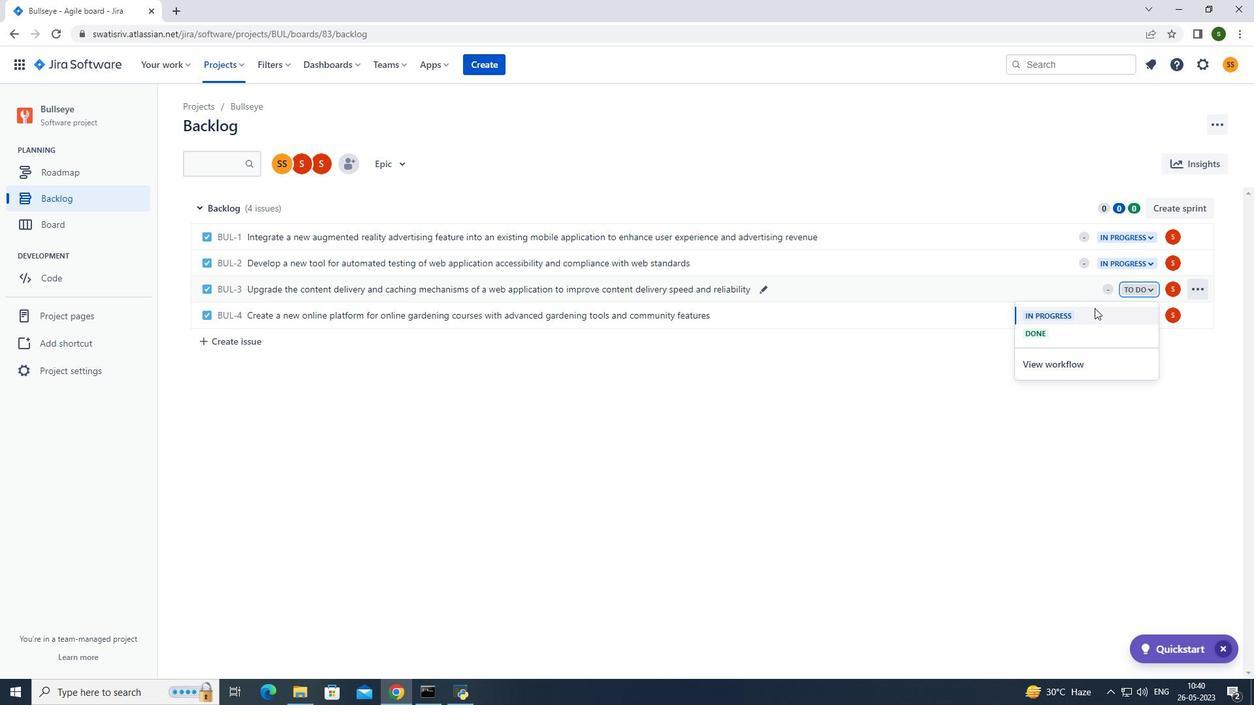 
Action: Mouse pressed left at (1096, 311)
Screenshot: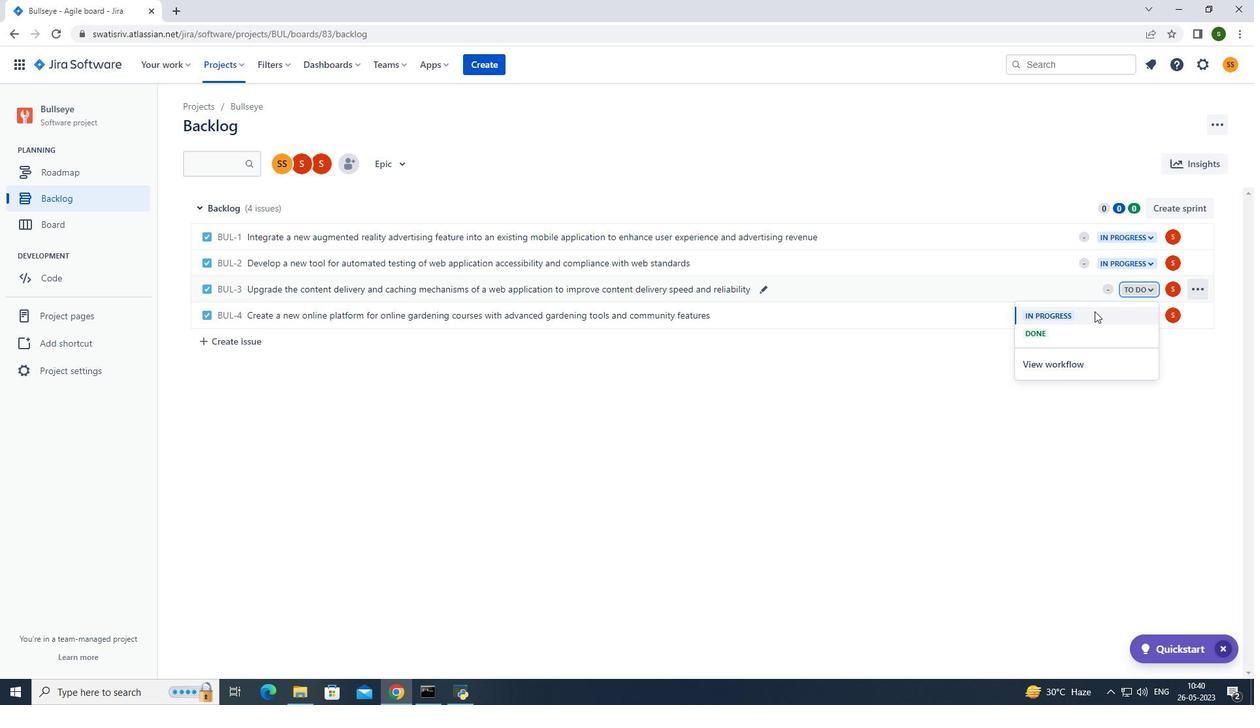 
Action: Mouse moved to (1140, 310)
Screenshot: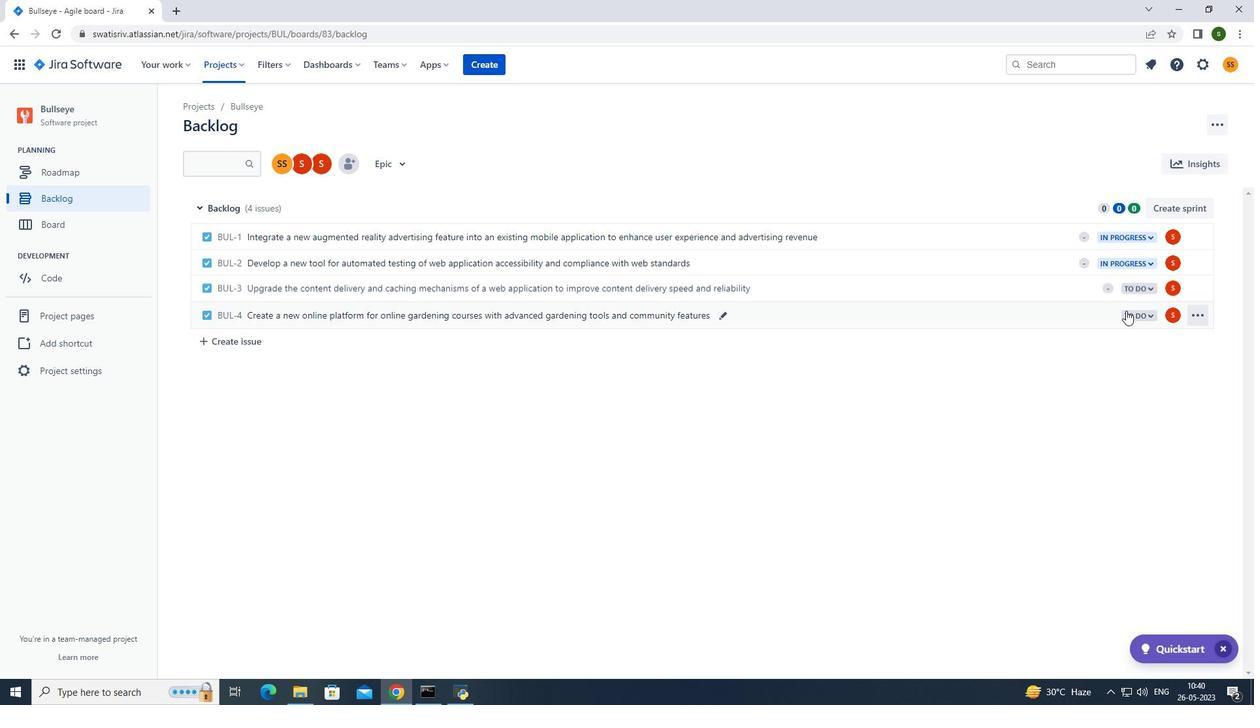 
Action: Mouse pressed left at (1140, 310)
Screenshot: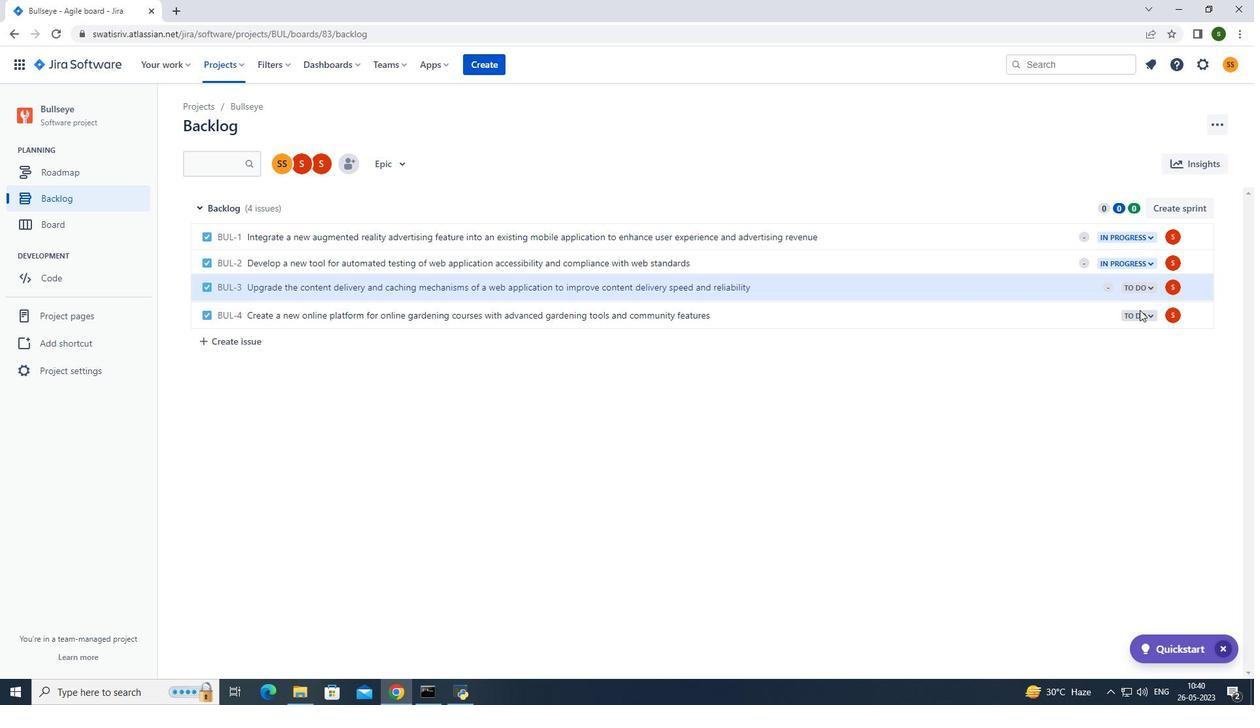 
Action: Mouse moved to (1081, 345)
Screenshot: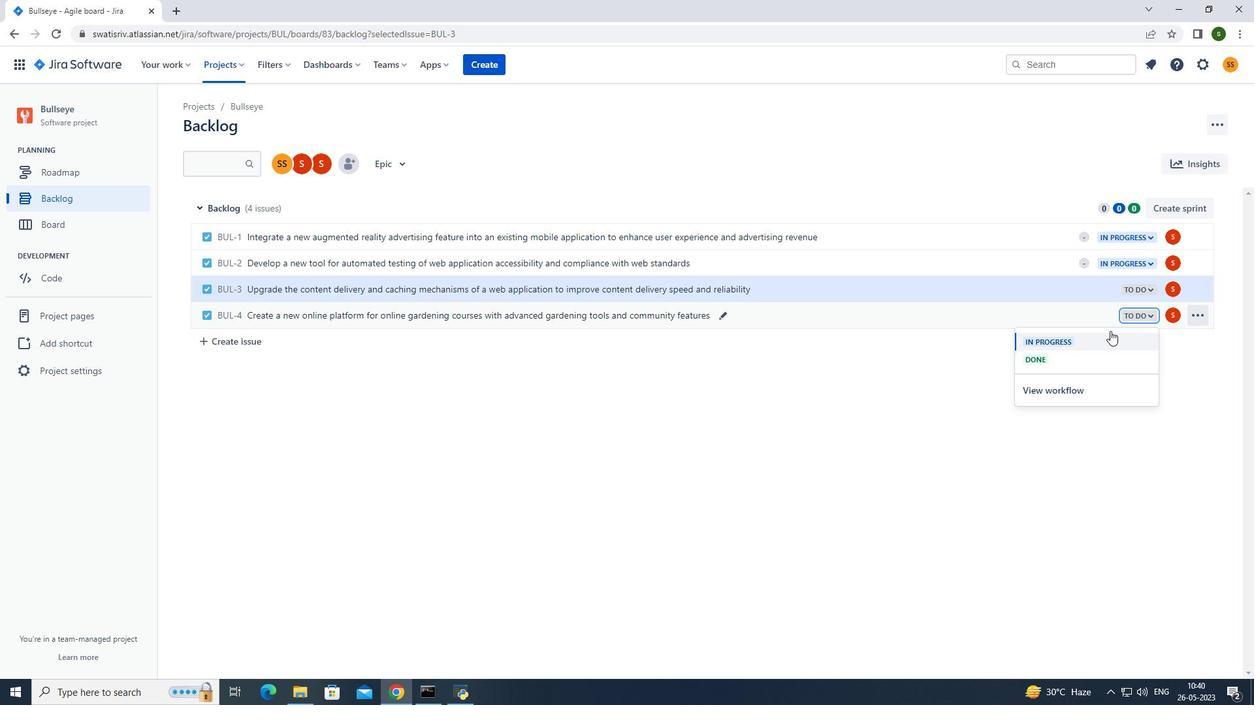 
Action: Mouse pressed left at (1081, 345)
Screenshot: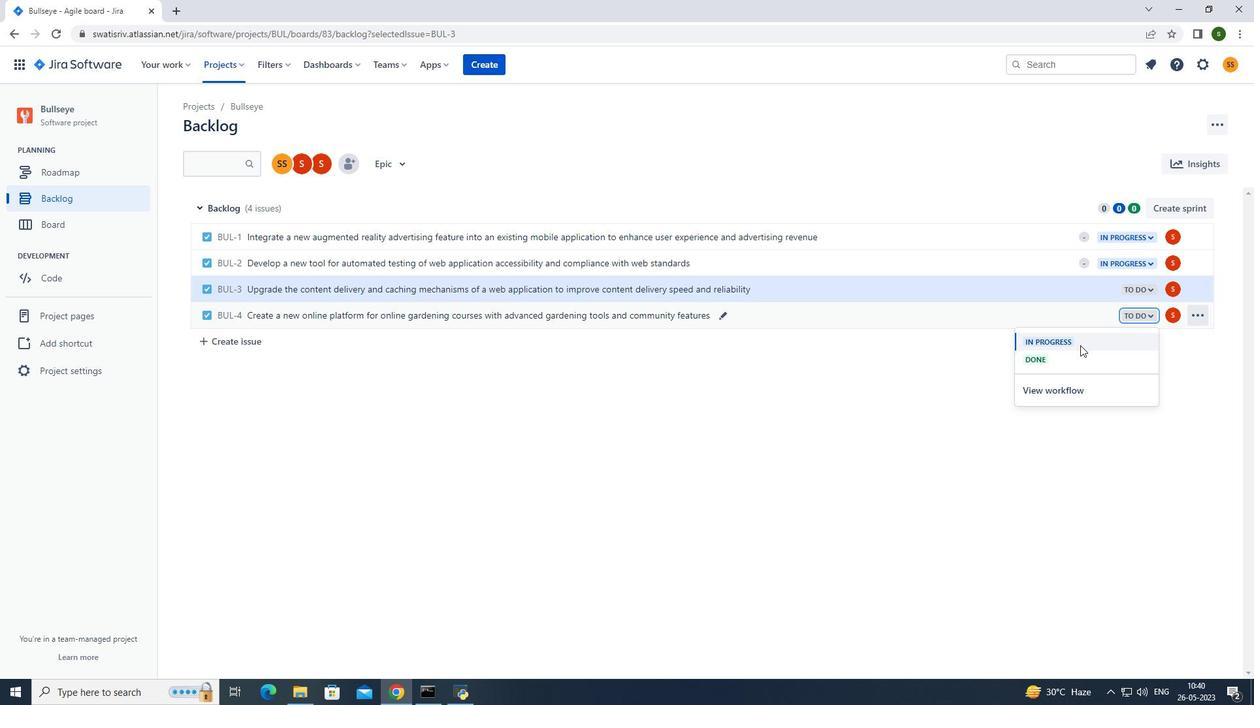 
Action: Mouse moved to (1141, 293)
Screenshot: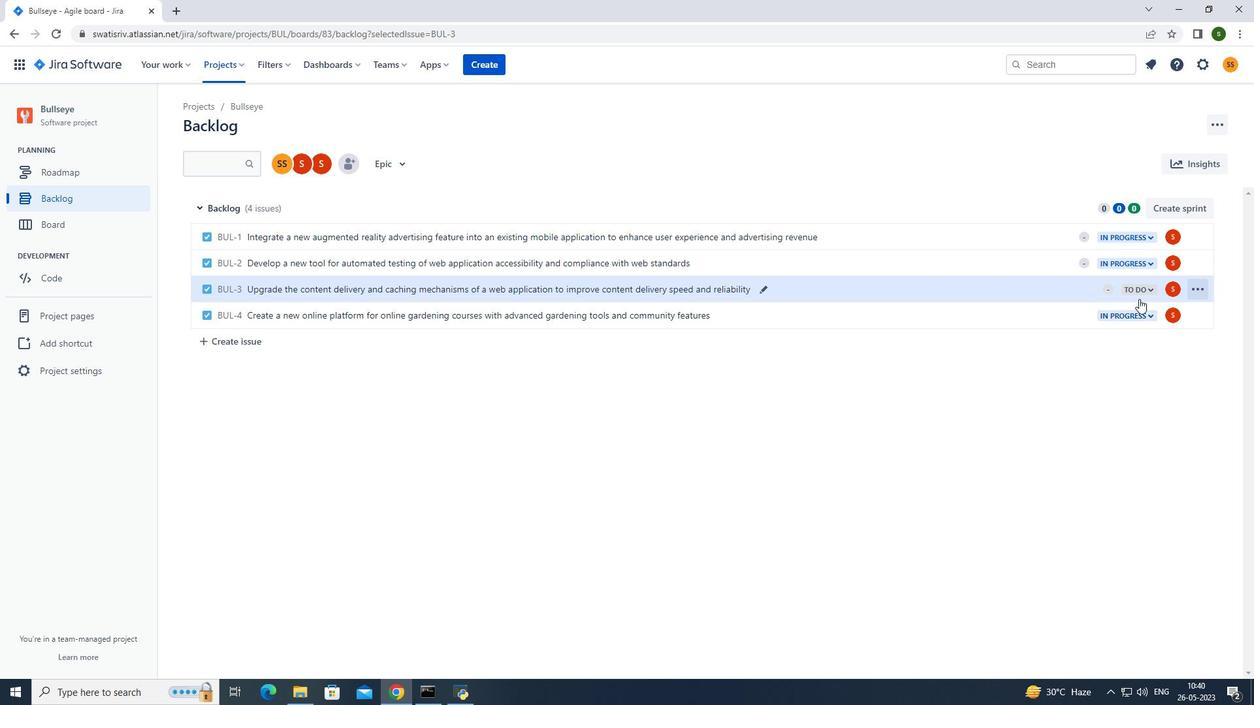 
Action: Mouse pressed left at (1141, 293)
Screenshot: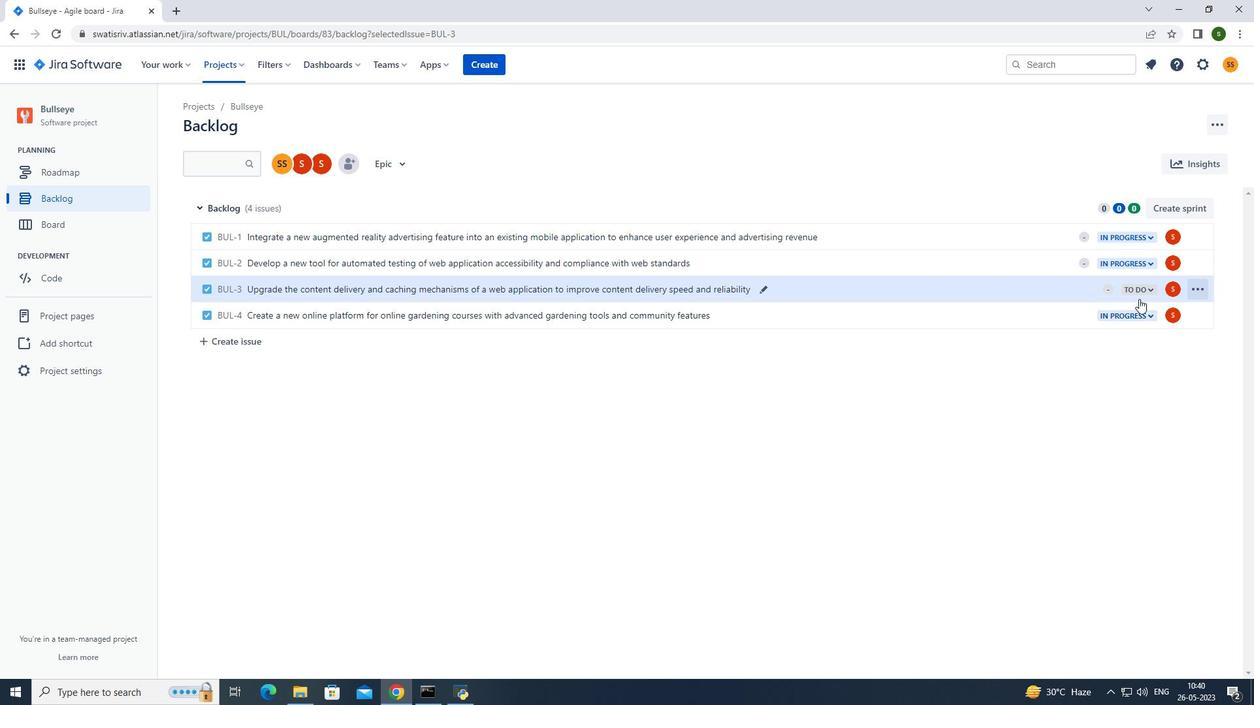 
Action: Mouse moved to (1109, 314)
Screenshot: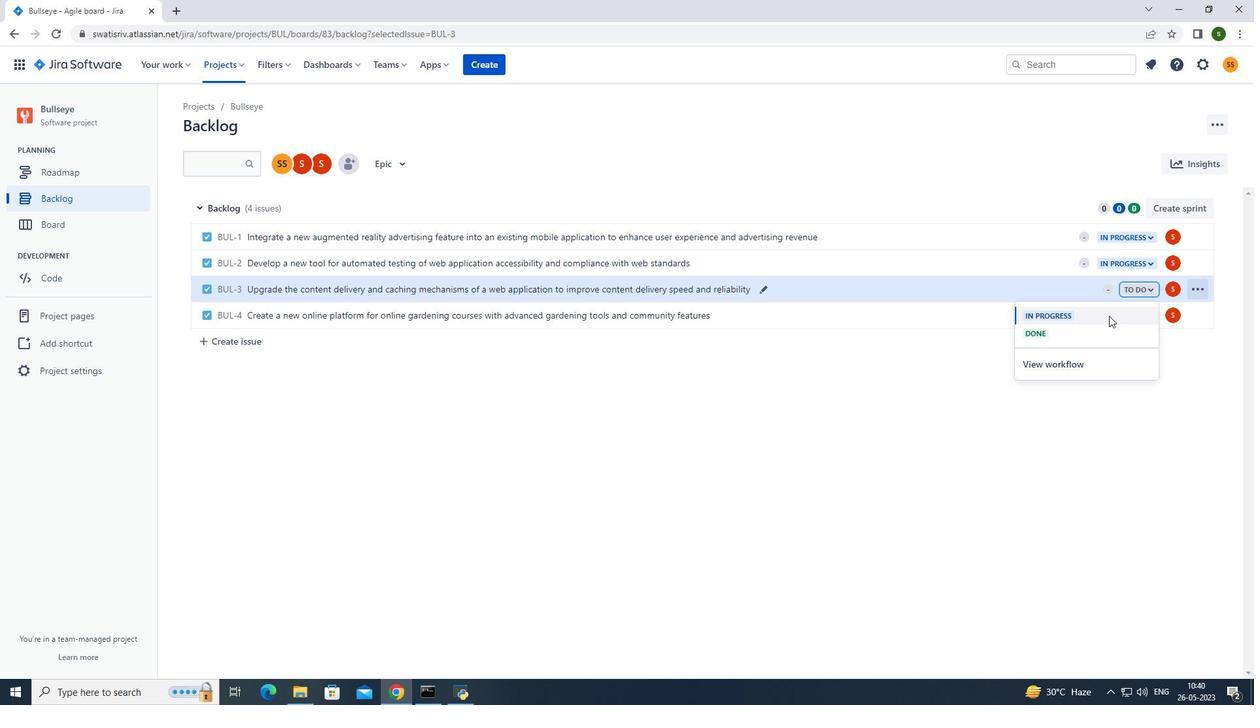 
Action: Mouse pressed left at (1109, 314)
Screenshot: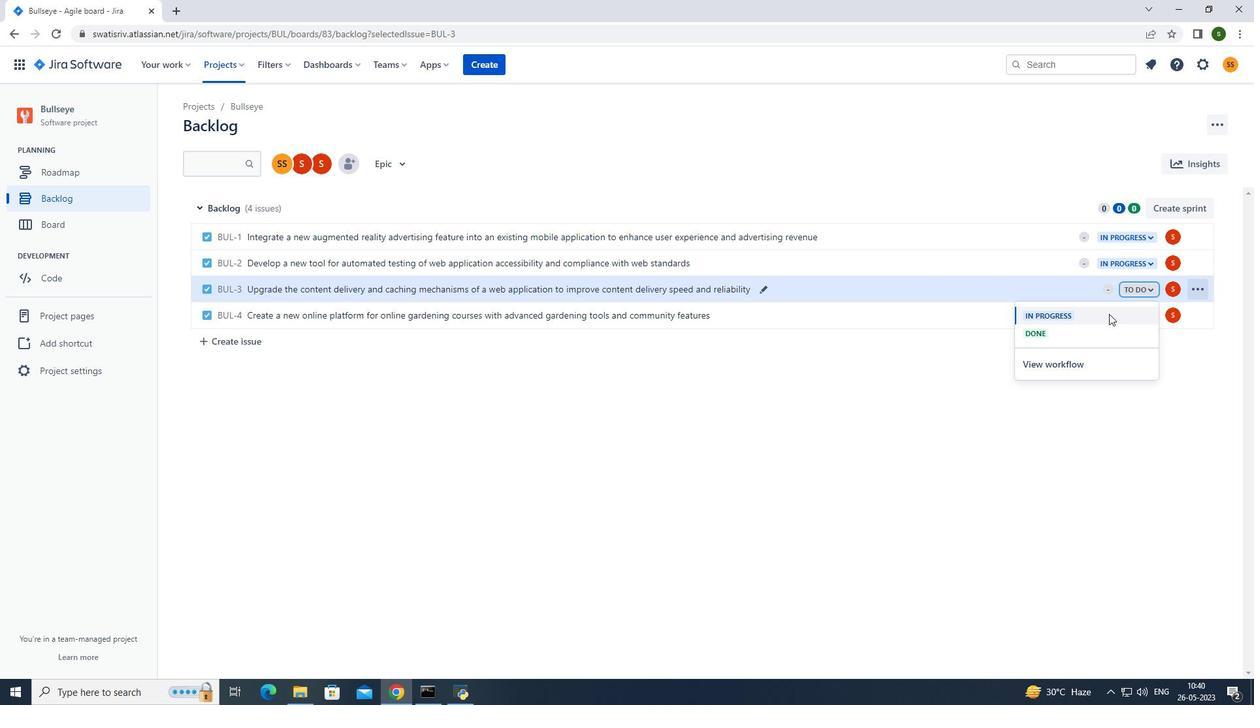 
Action: Mouse moved to (626, 155)
Screenshot: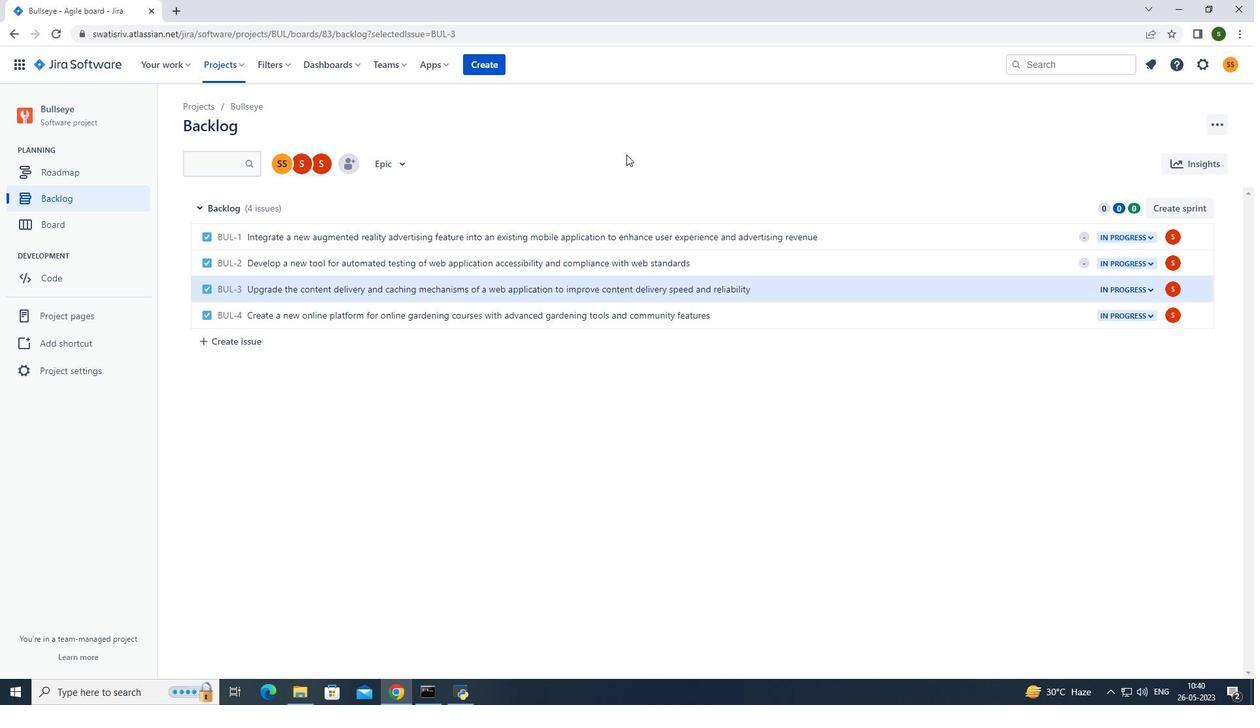 
Action: Mouse pressed left at (626, 155)
Screenshot: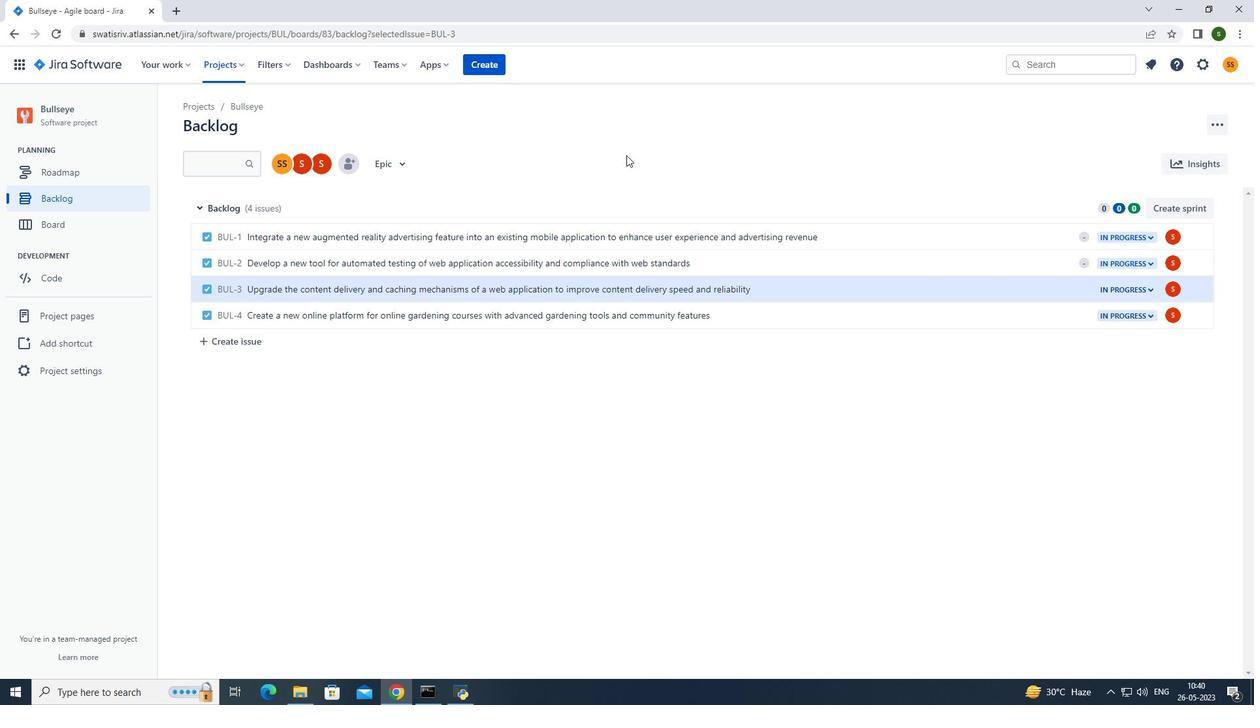 
